 Task: Open a blank sheet, save the file as skill.odt Insert a table '2 by 3' In first column, add headers, 'City, Population'. Under first header add  London, Tokyo. Under second header add  9 Million, 37 Million. Change table style to  Red
Action: Mouse moved to (295, 253)
Screenshot: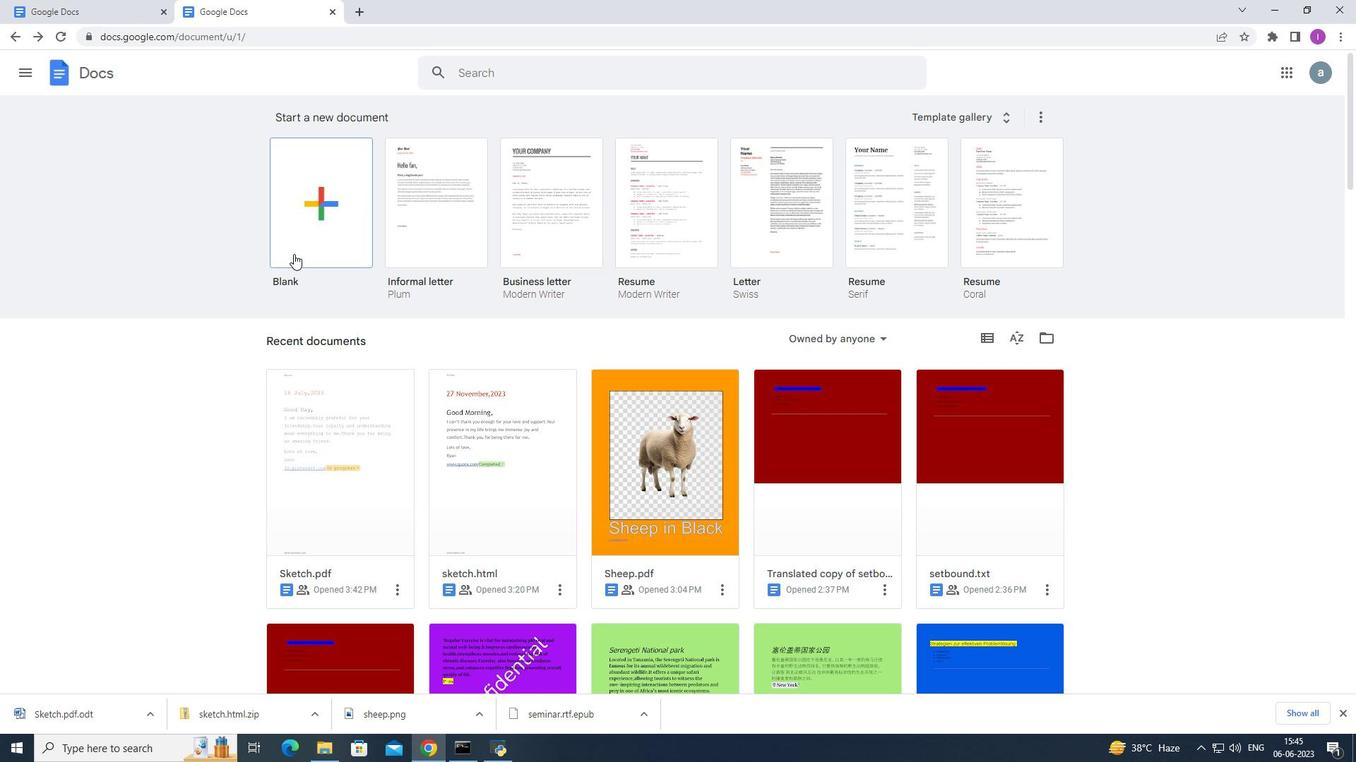 
Action: Mouse pressed left at (295, 253)
Screenshot: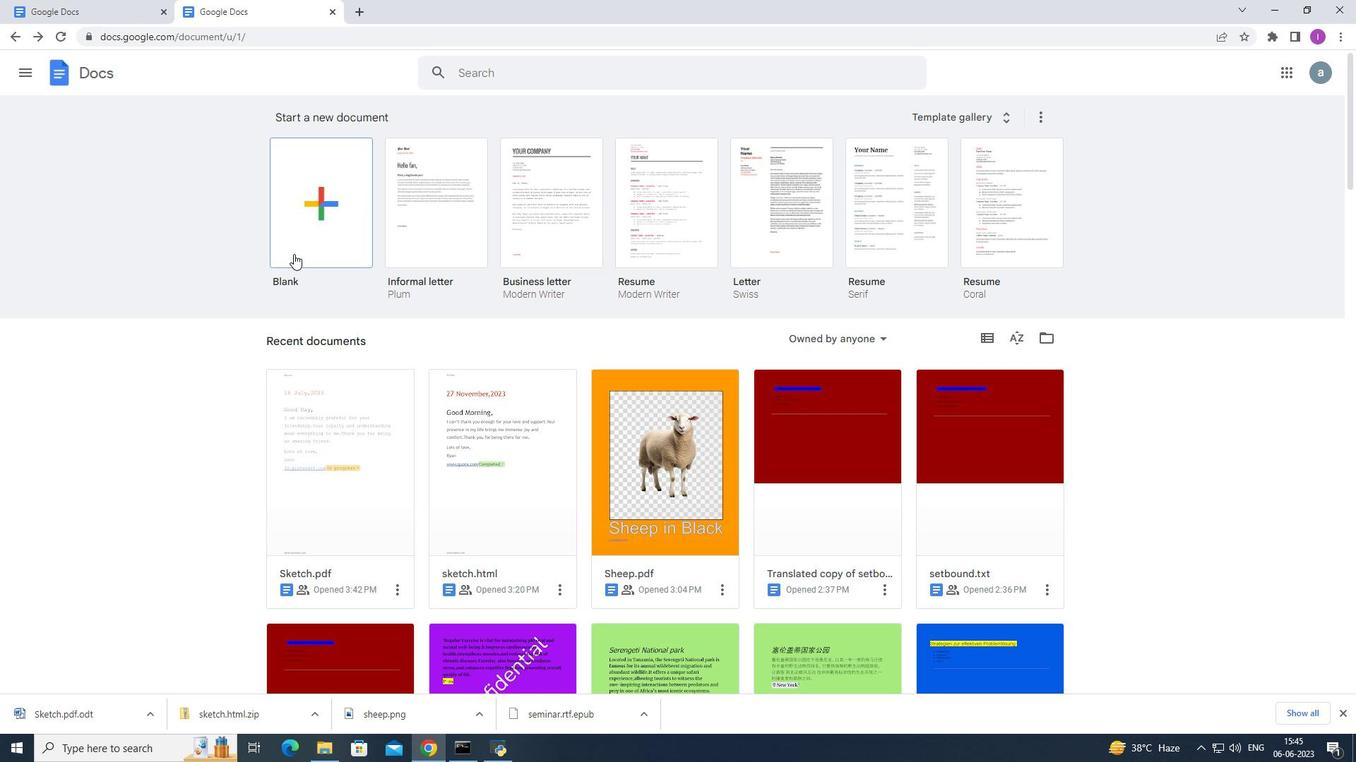 
Action: Mouse moved to (152, 63)
Screenshot: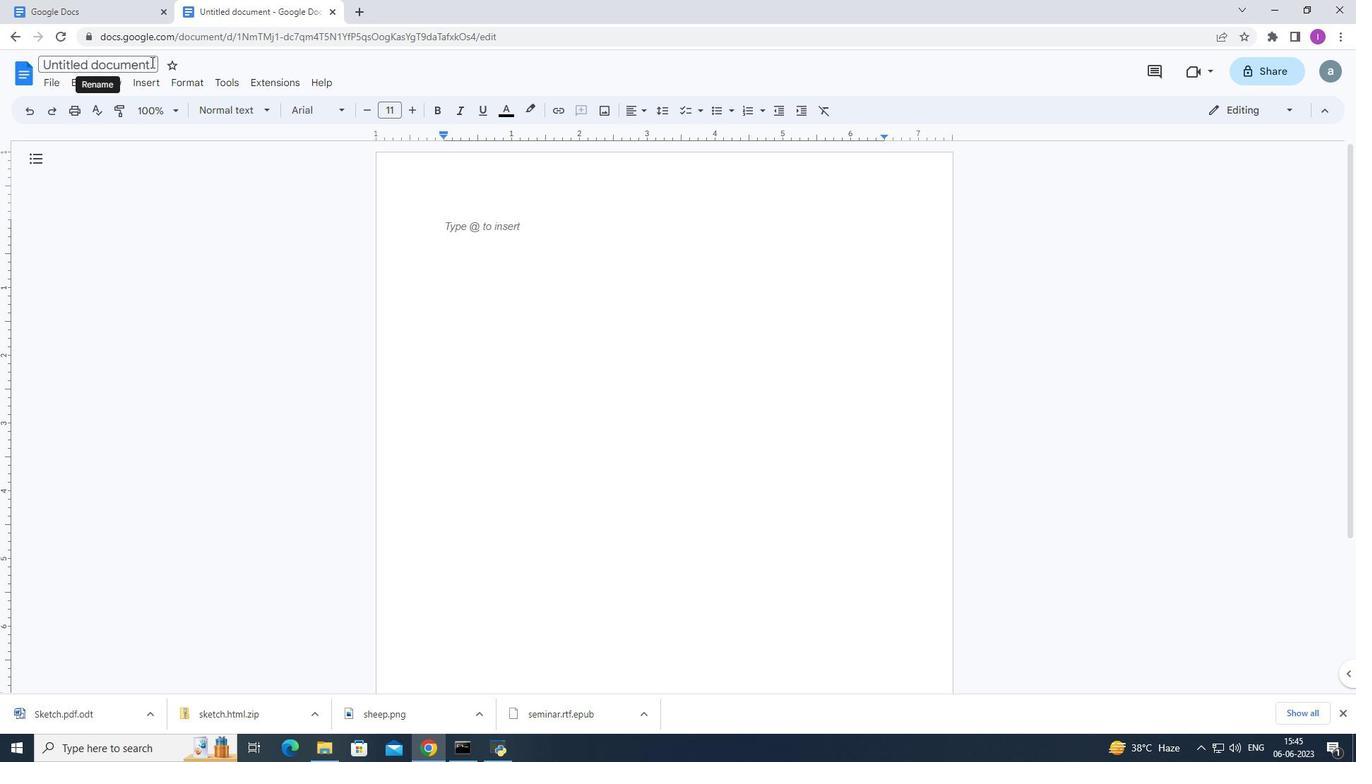 
Action: Mouse pressed left at (152, 63)
Screenshot: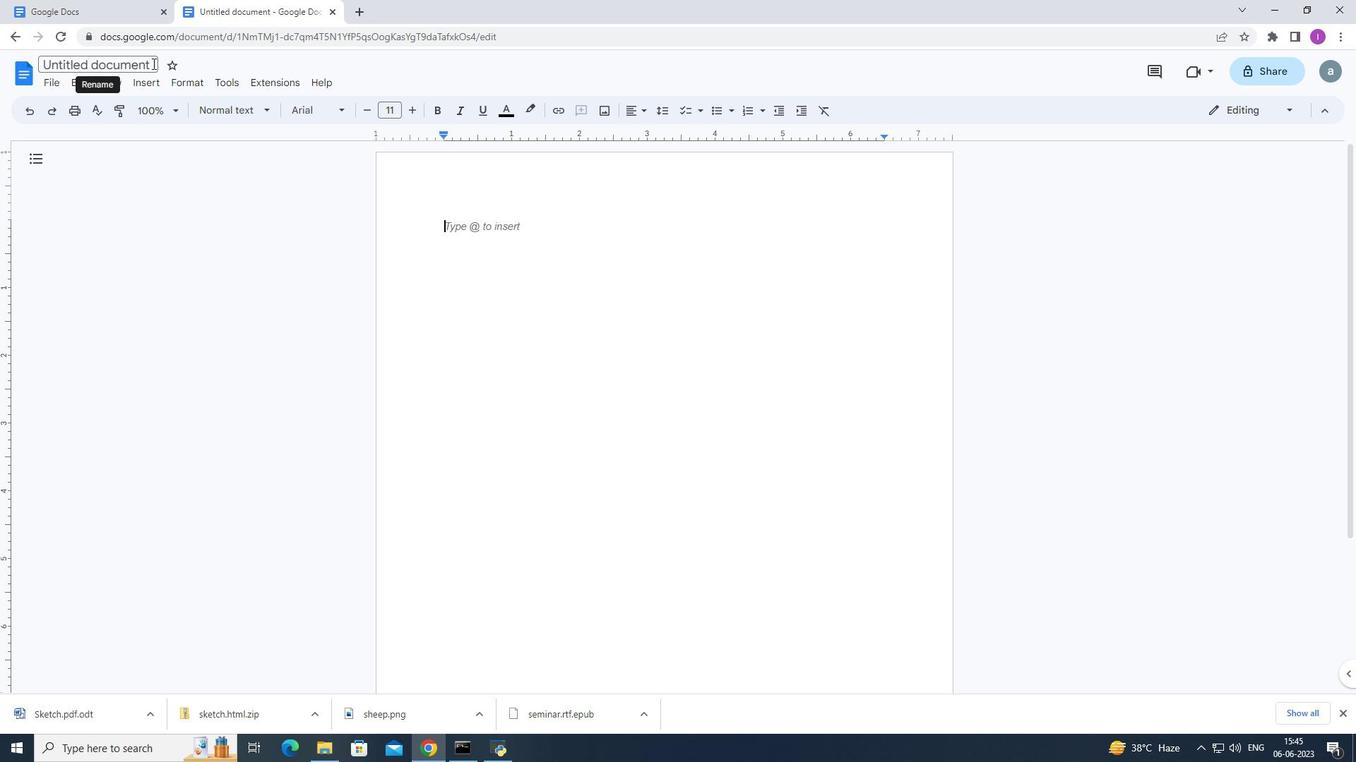 
Action: Mouse moved to (113, 62)
Screenshot: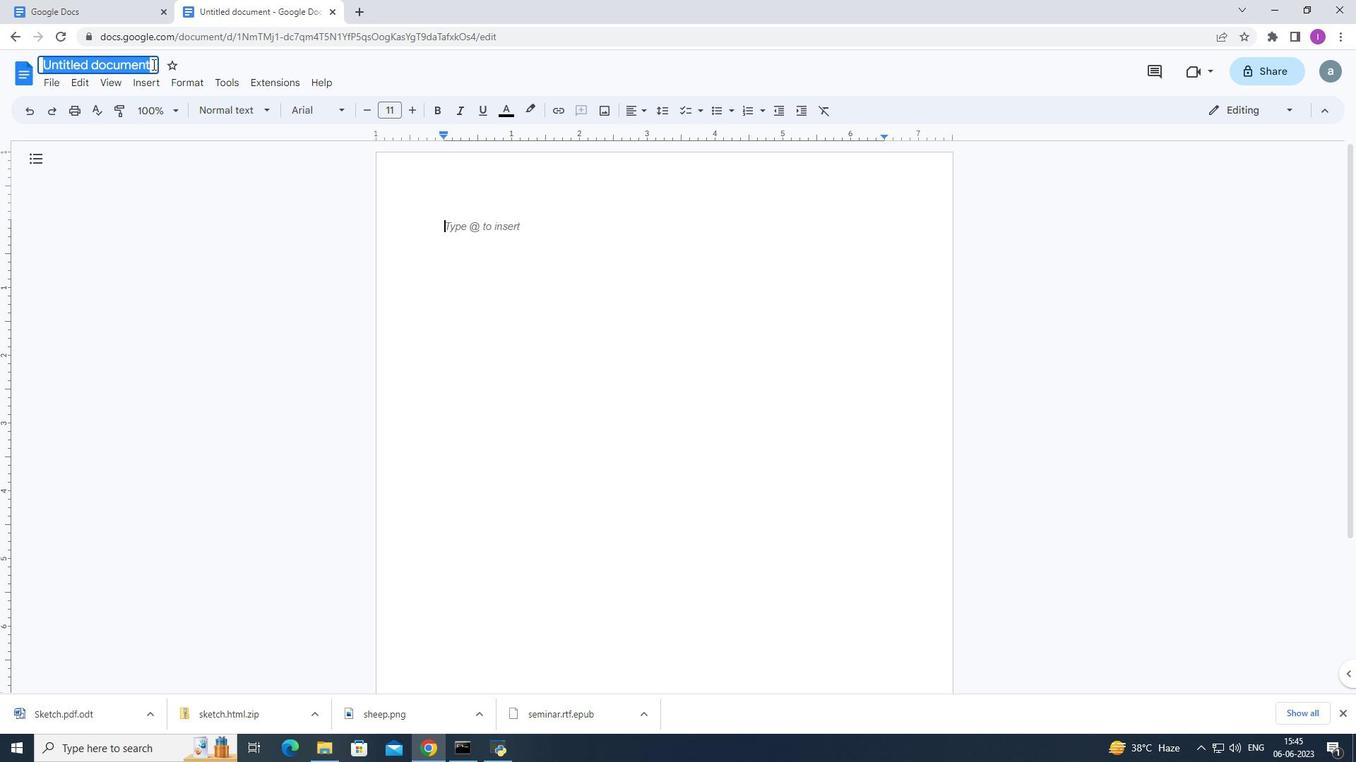 
Action: Key pressed skill.odt
Screenshot: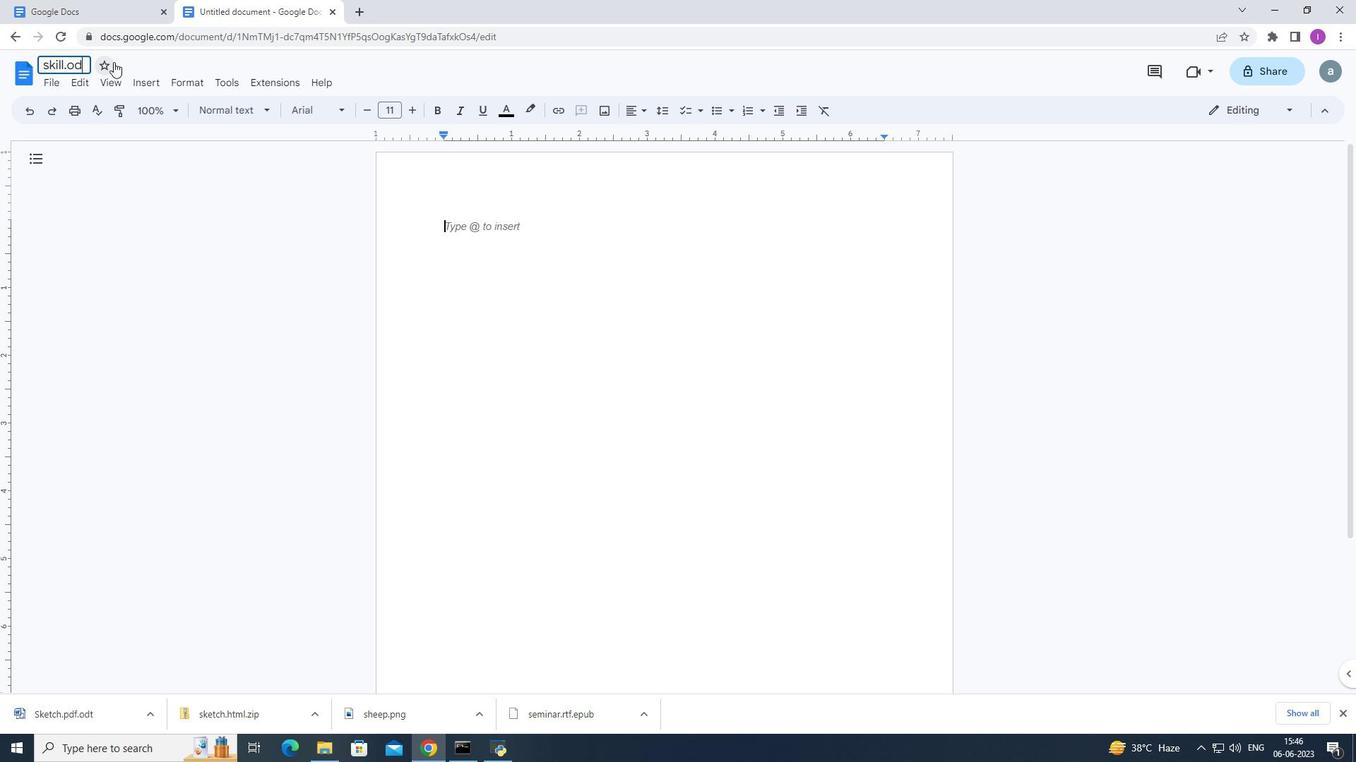 
Action: Mouse moved to (421, 217)
Screenshot: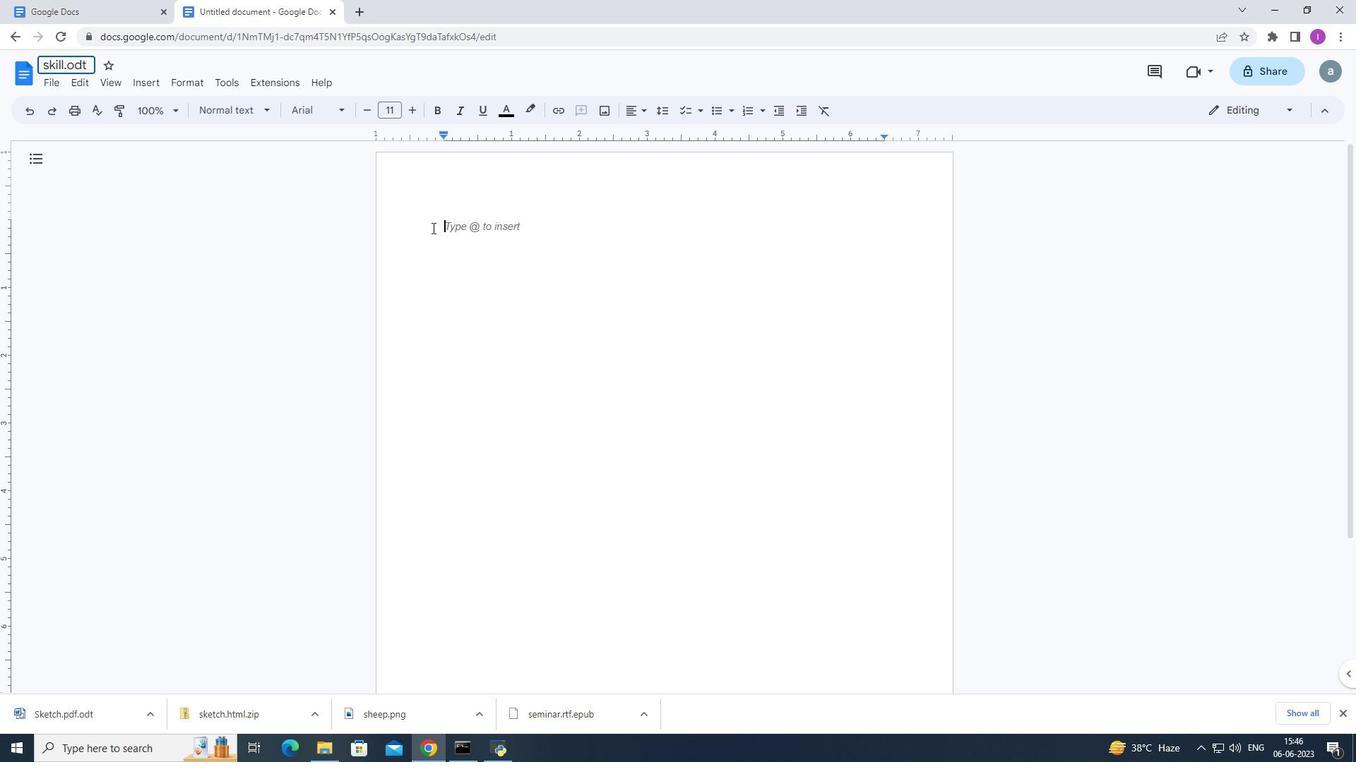 
Action: Mouse pressed left at (421, 217)
Screenshot: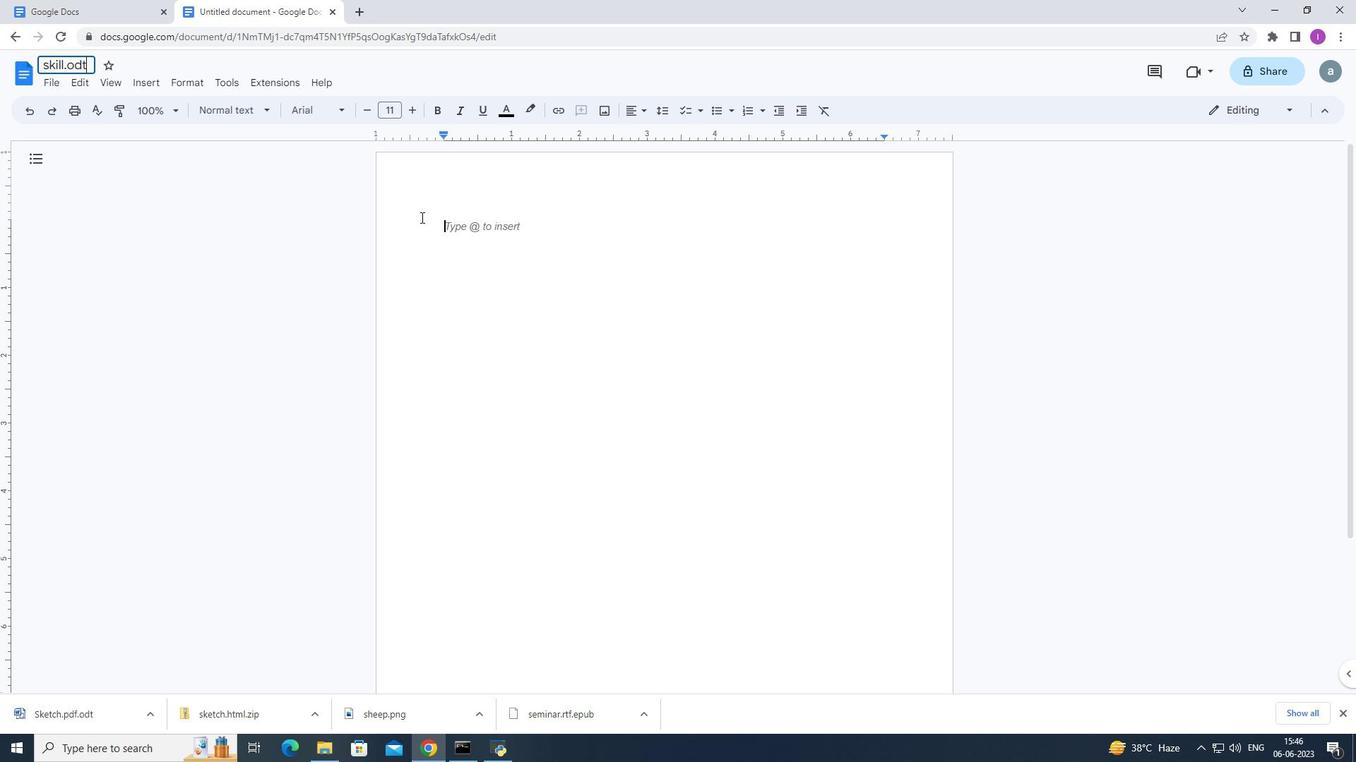 
Action: Mouse moved to (151, 86)
Screenshot: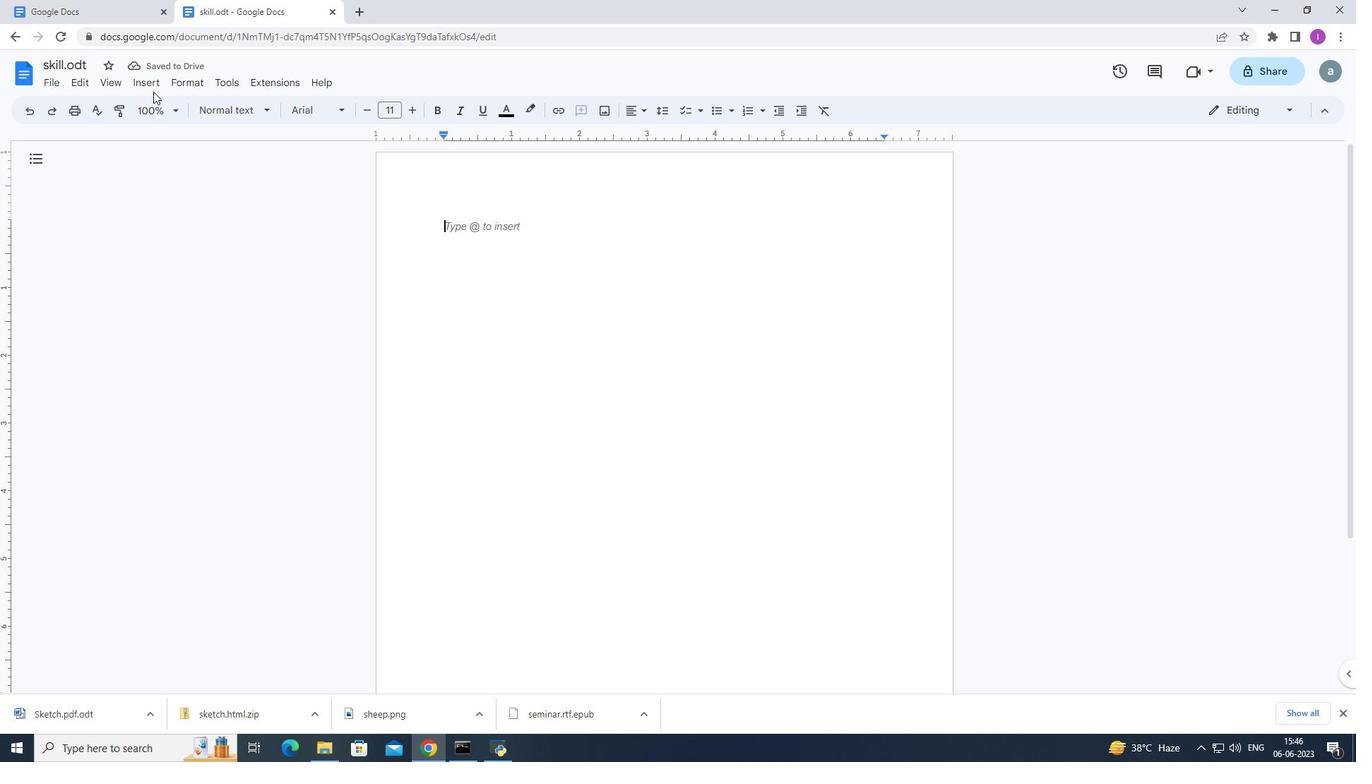 
Action: Mouse pressed left at (151, 86)
Screenshot: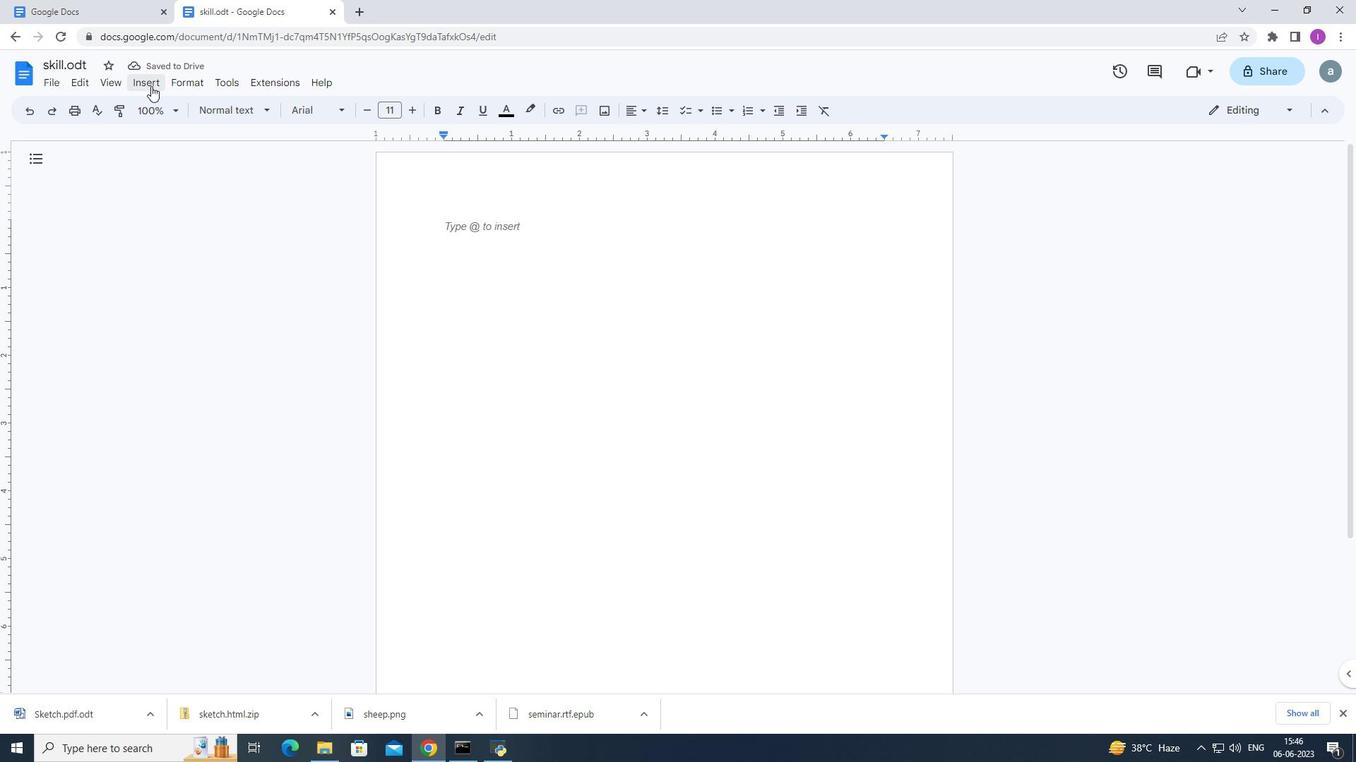 
Action: Mouse moved to (378, 189)
Screenshot: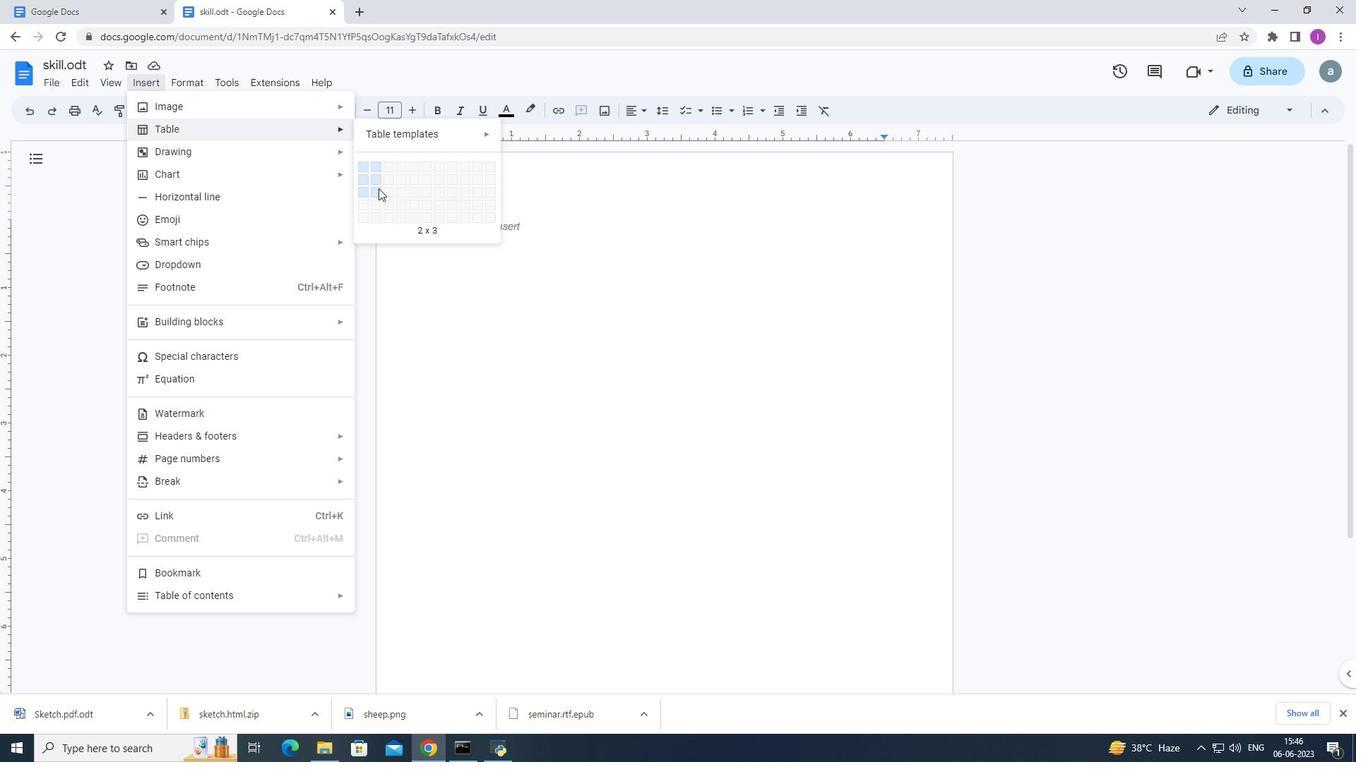 
Action: Mouse pressed left at (378, 189)
Screenshot: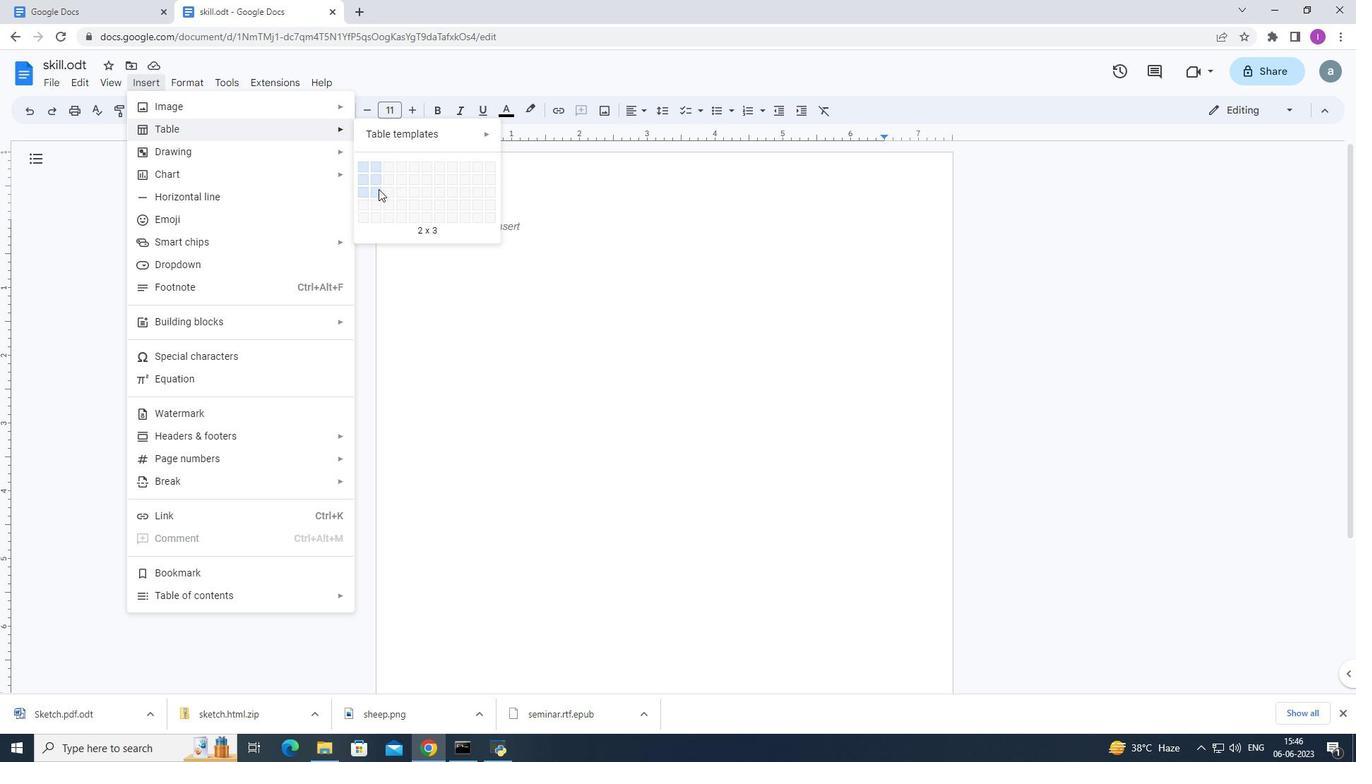 
Action: Mouse moved to (555, 248)
Screenshot: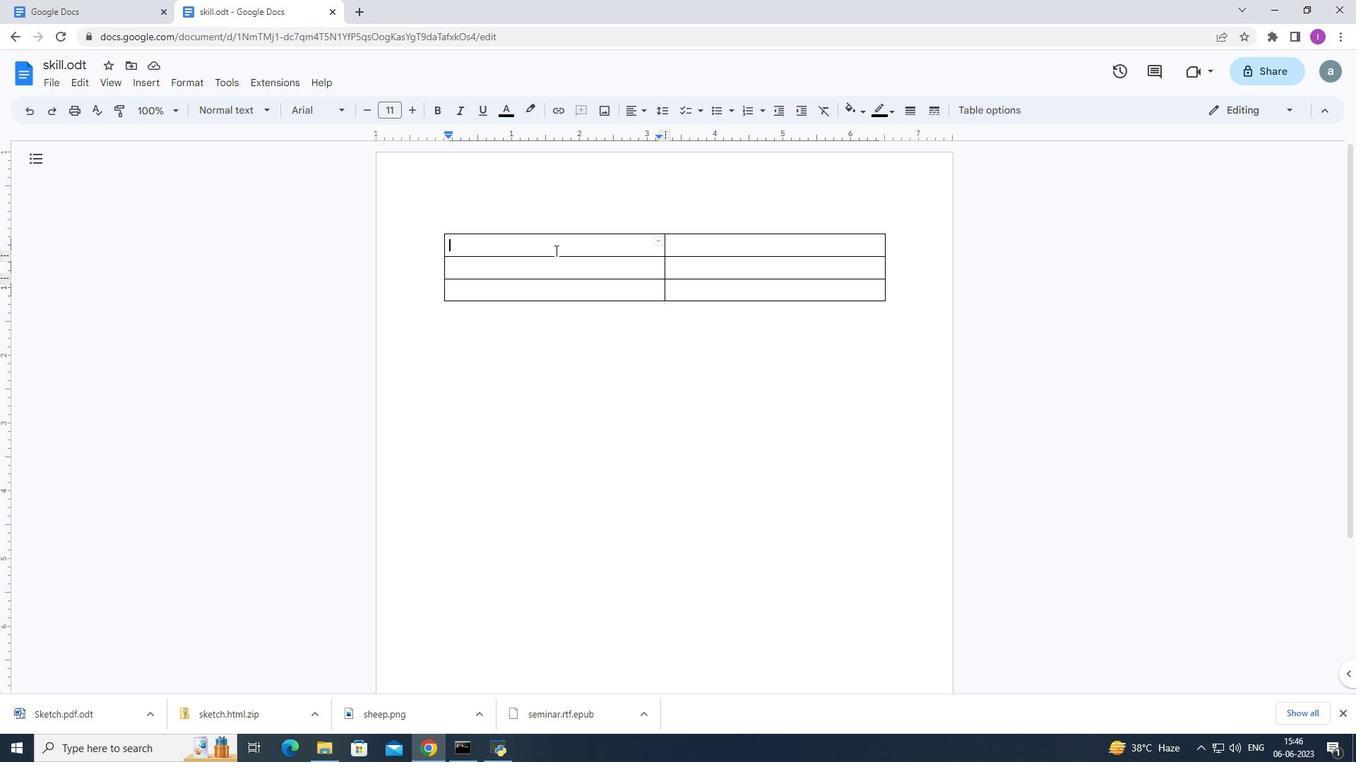 
Action: Mouse pressed left at (555, 248)
Screenshot: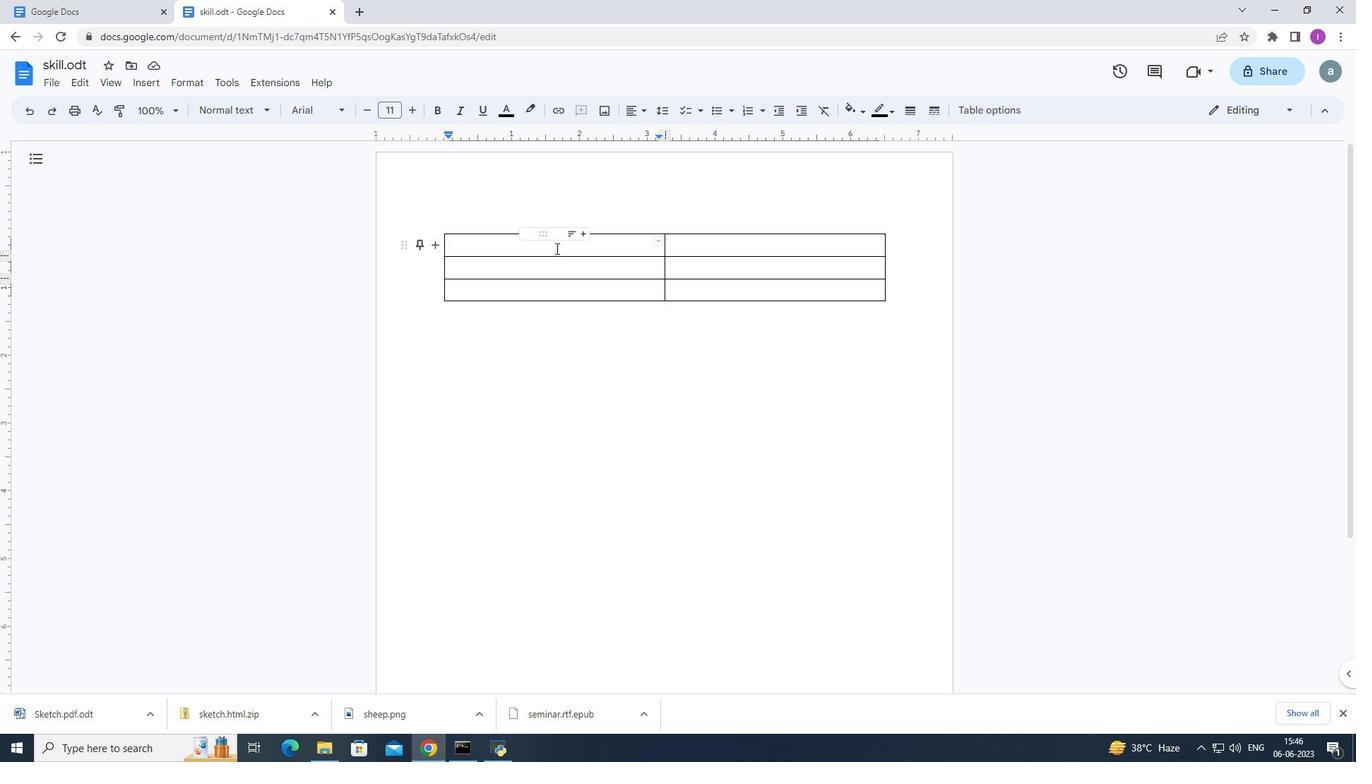
Action: Mouse moved to (551, 249)
Screenshot: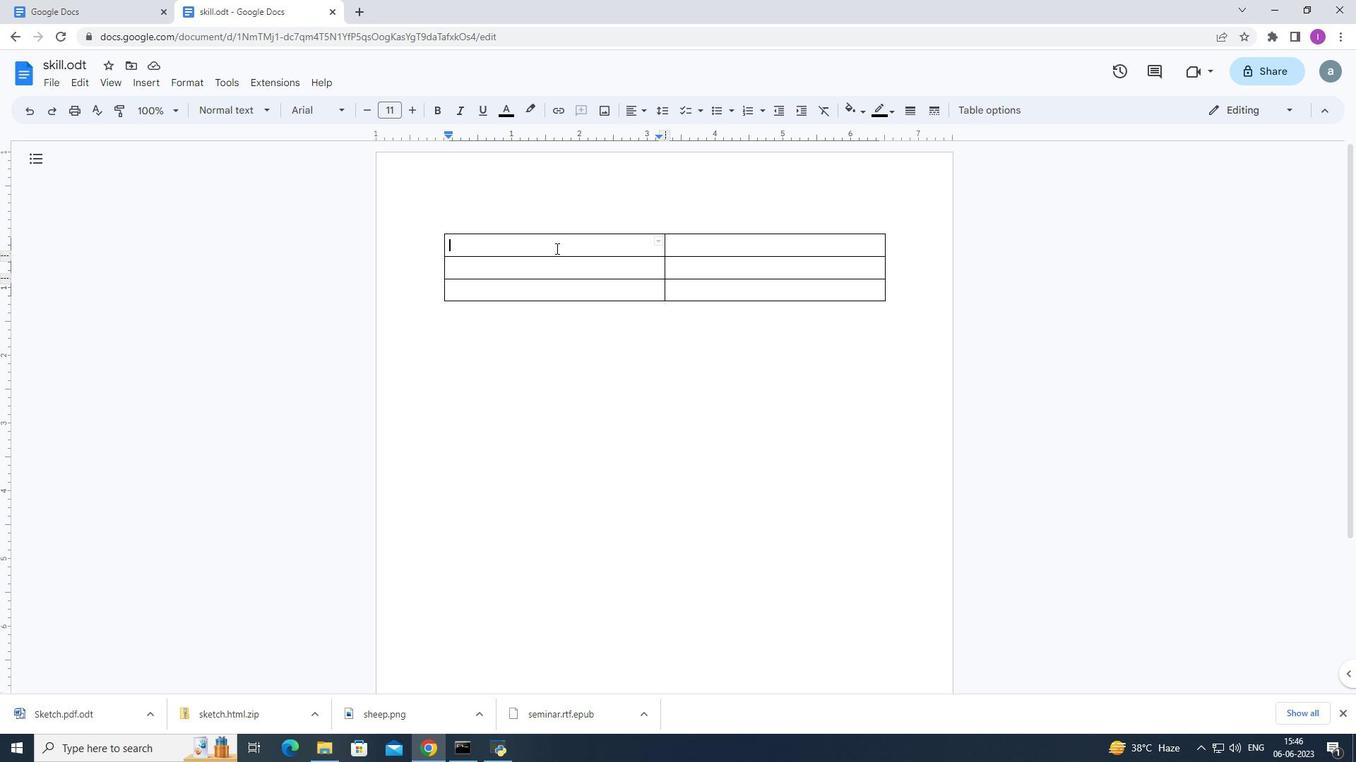
Action: Key pressed <Key.shift>City
Screenshot: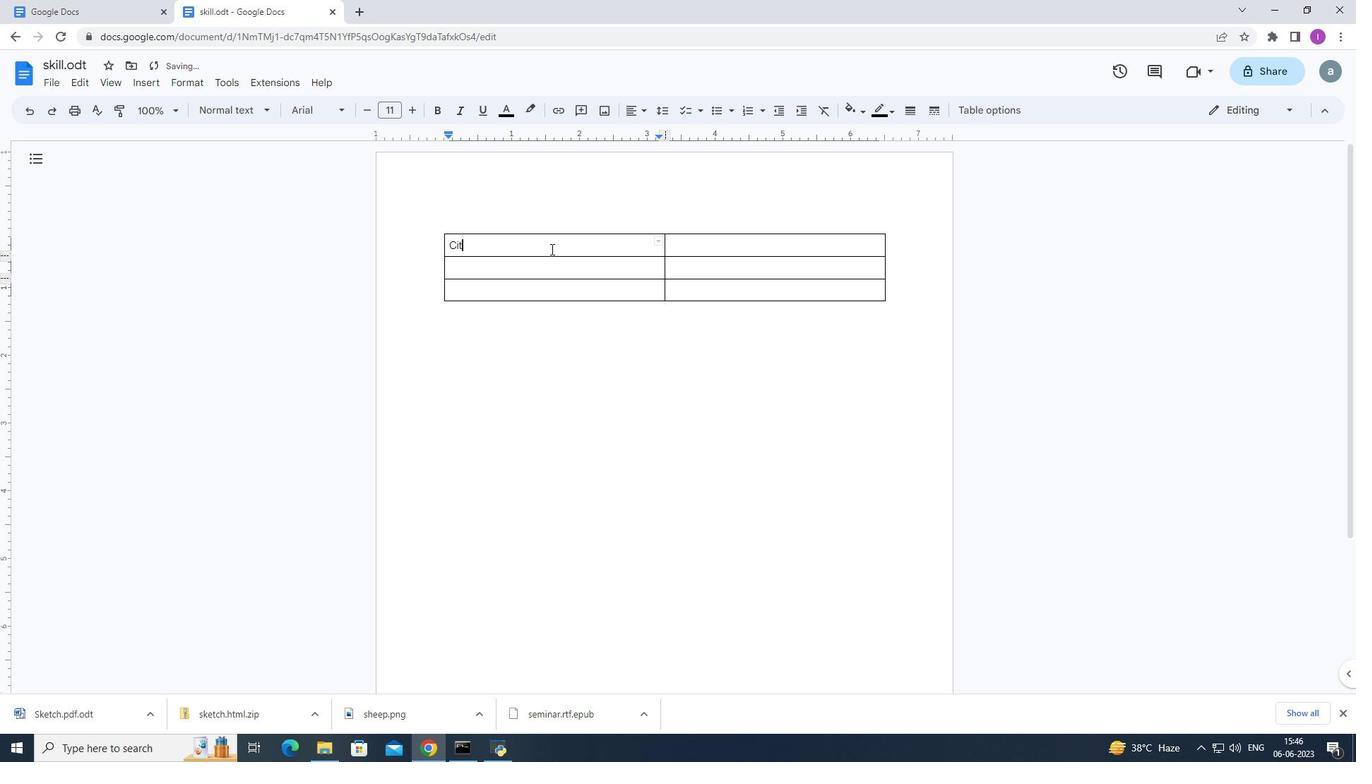 
Action: Mouse moved to (686, 245)
Screenshot: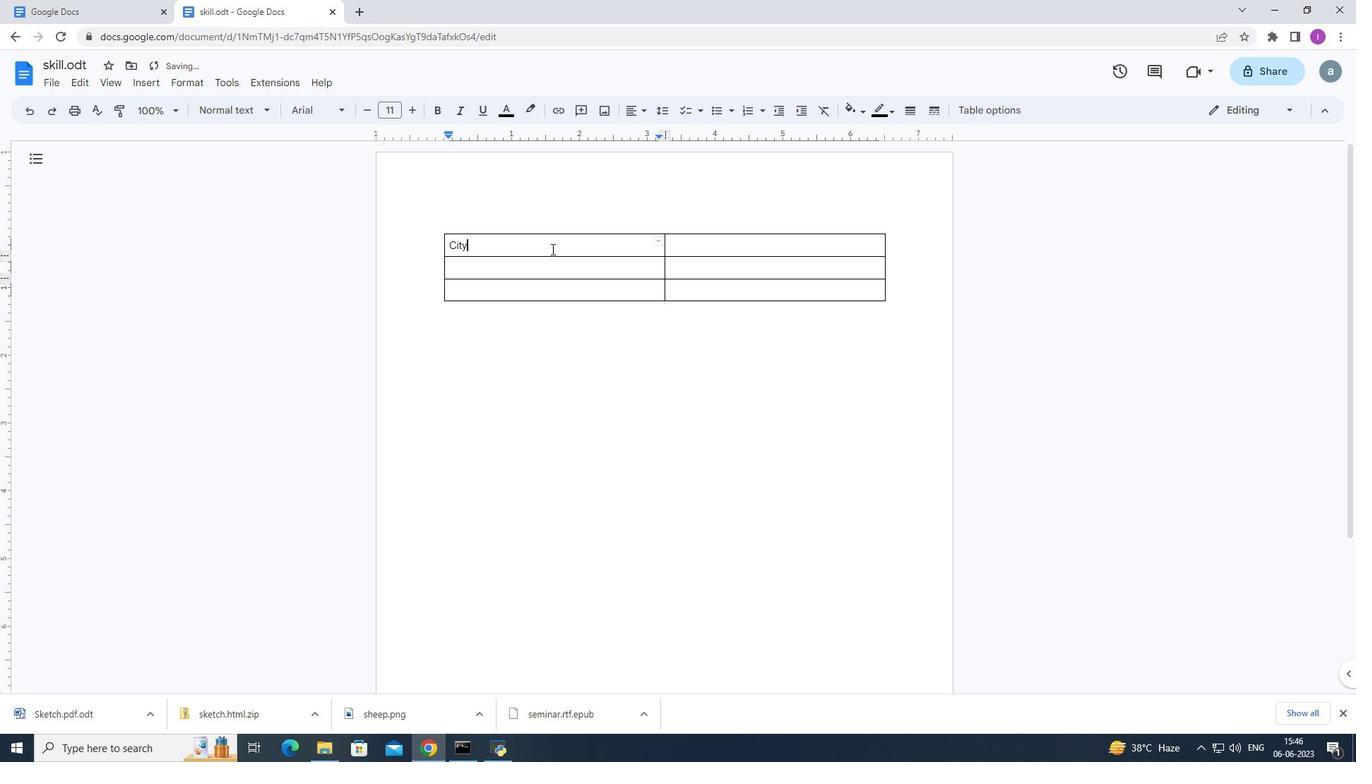 
Action: Mouse pressed left at (686, 245)
Screenshot: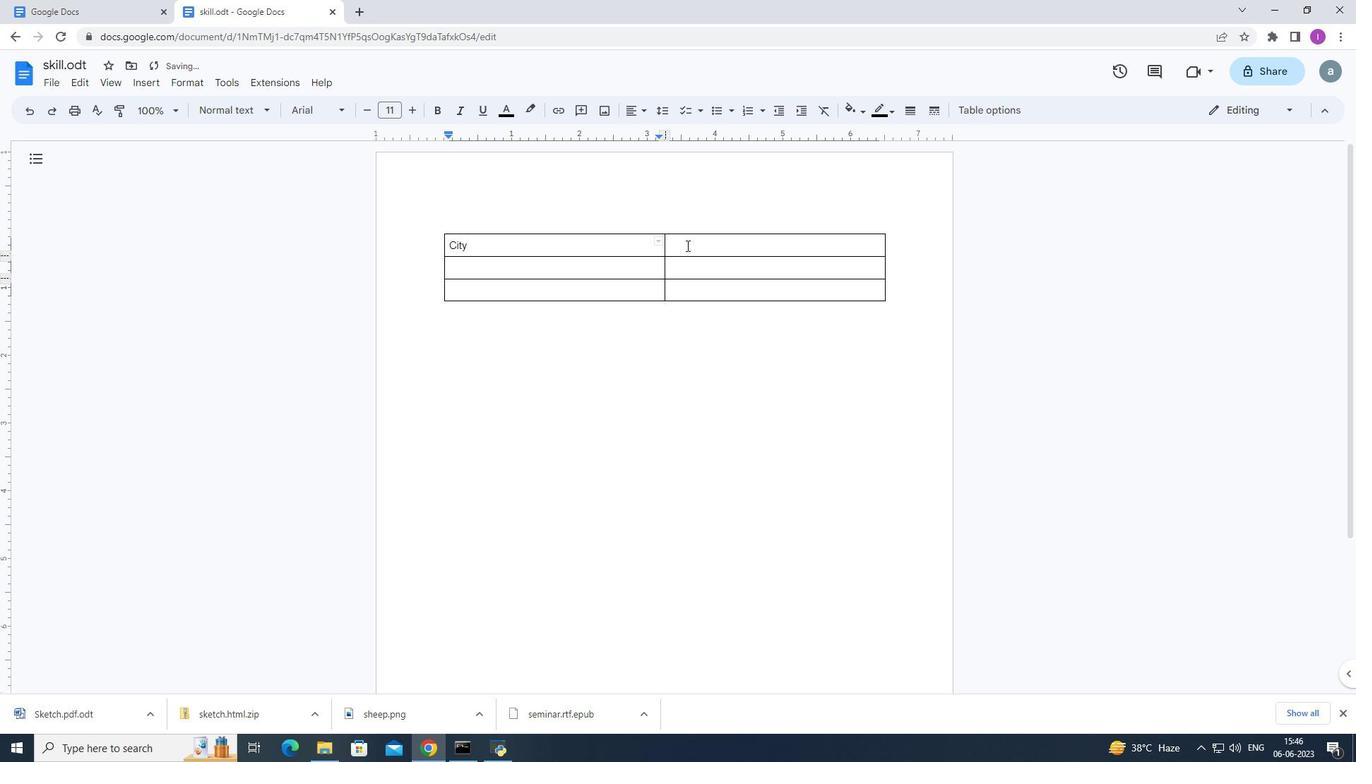 
Action: Mouse moved to (661, 254)
Screenshot: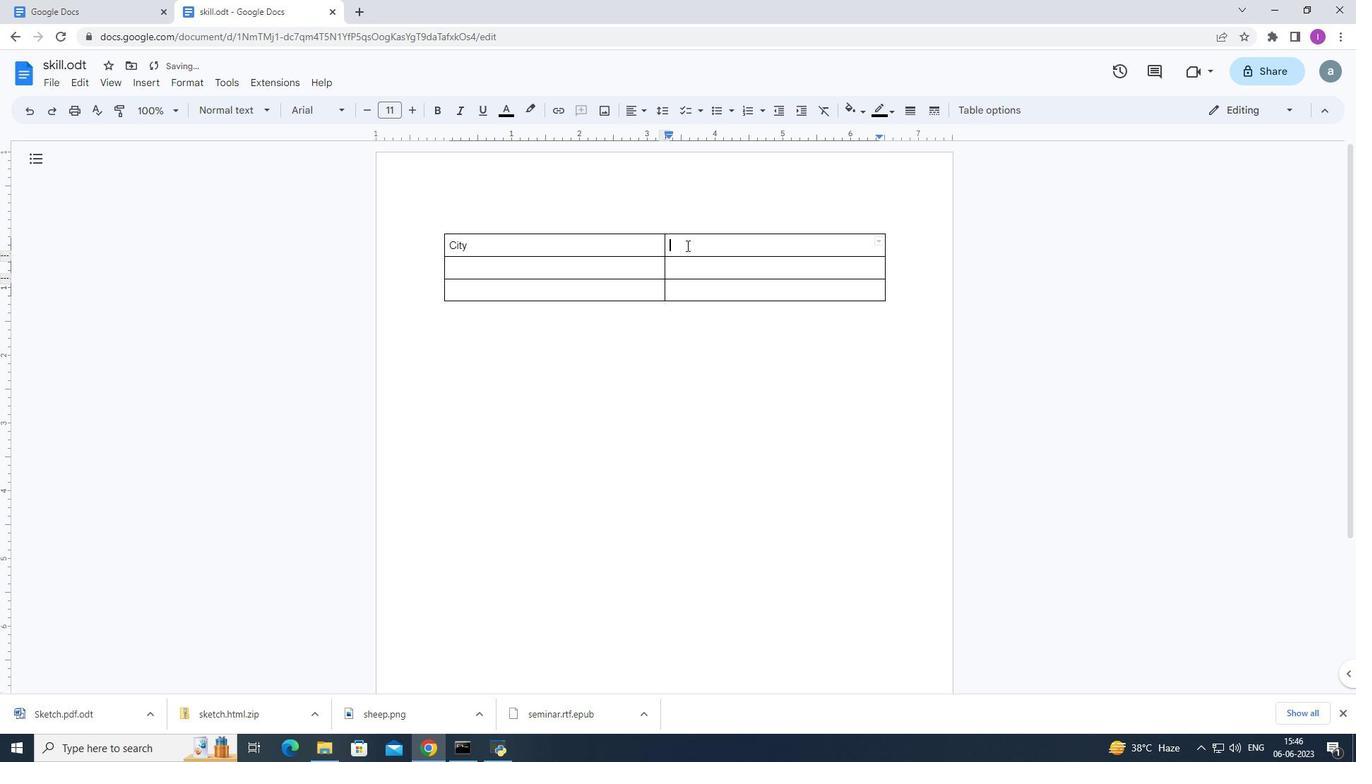
Action: Key pressed <Key.shift>population
Screenshot: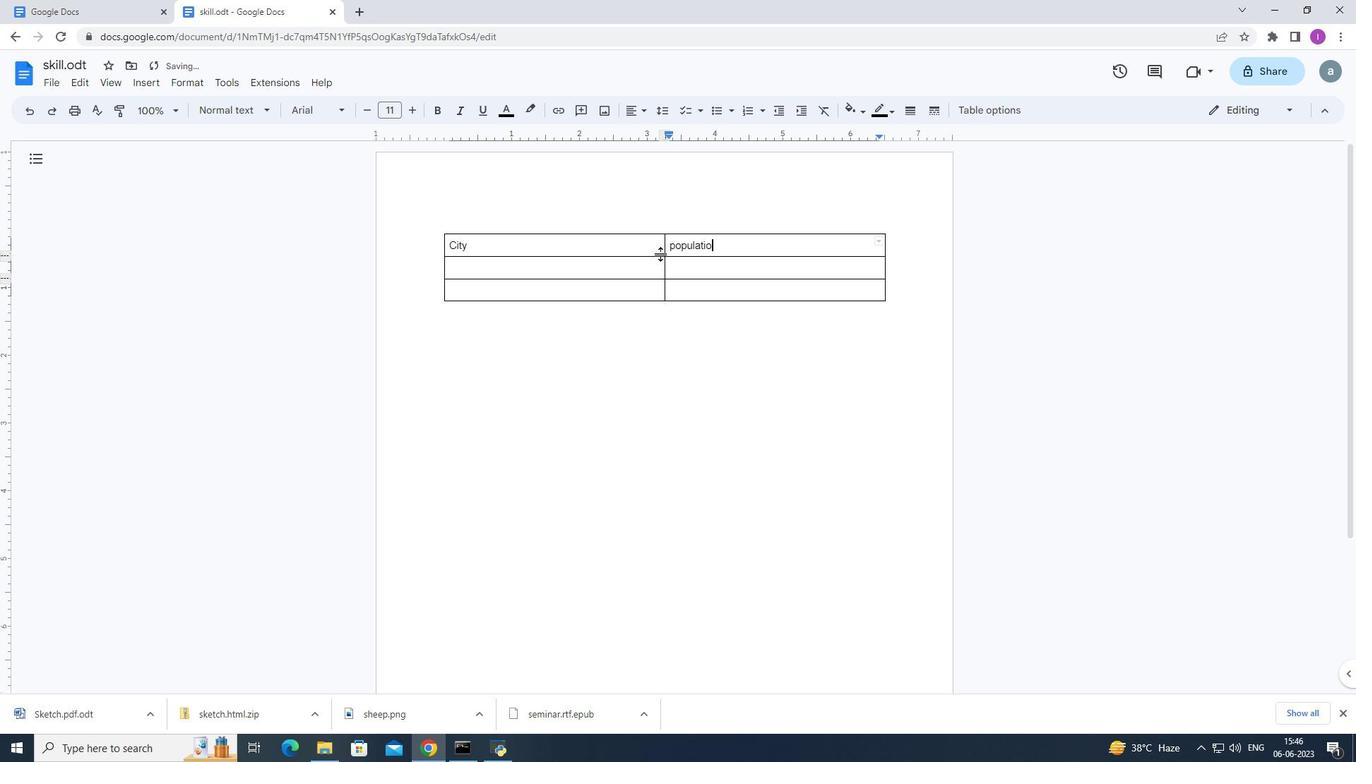 
Action: Mouse moved to (494, 269)
Screenshot: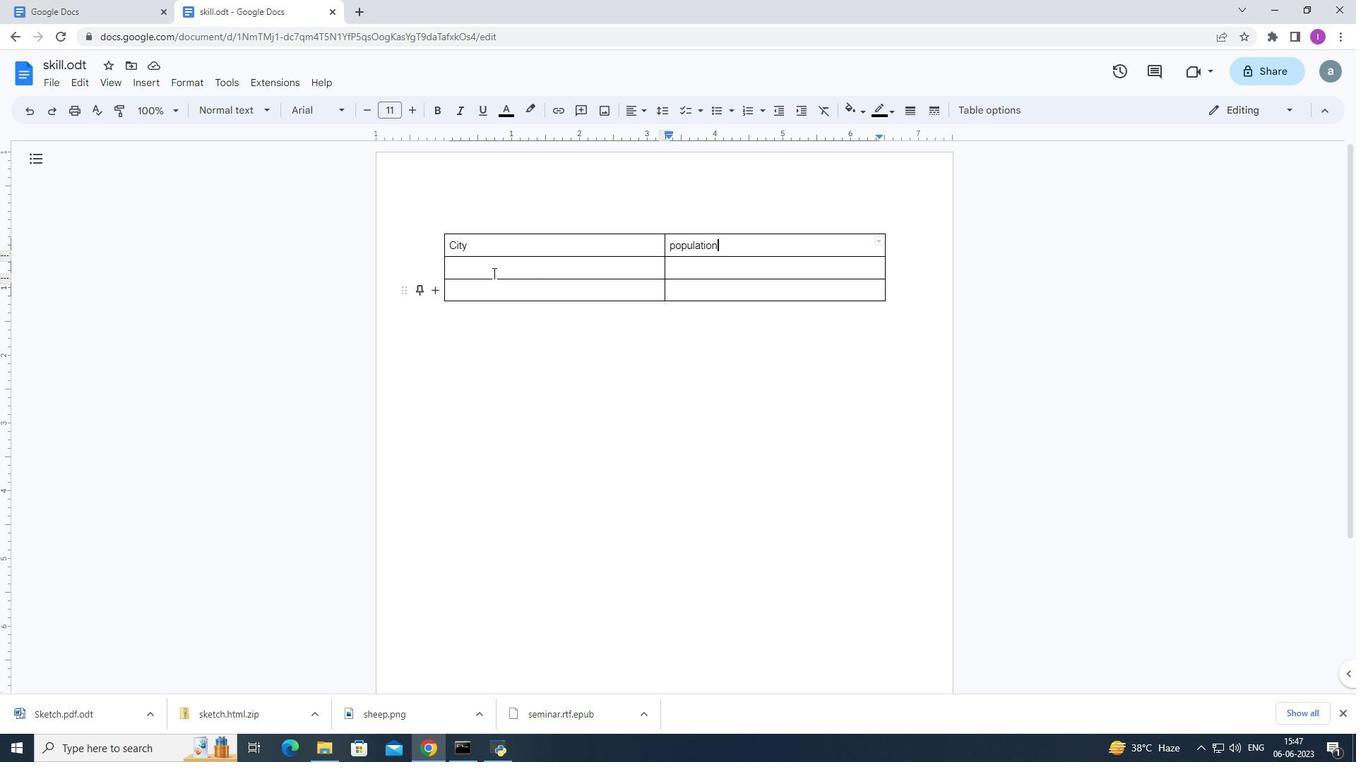 
Action: Mouse pressed left at (494, 269)
Screenshot: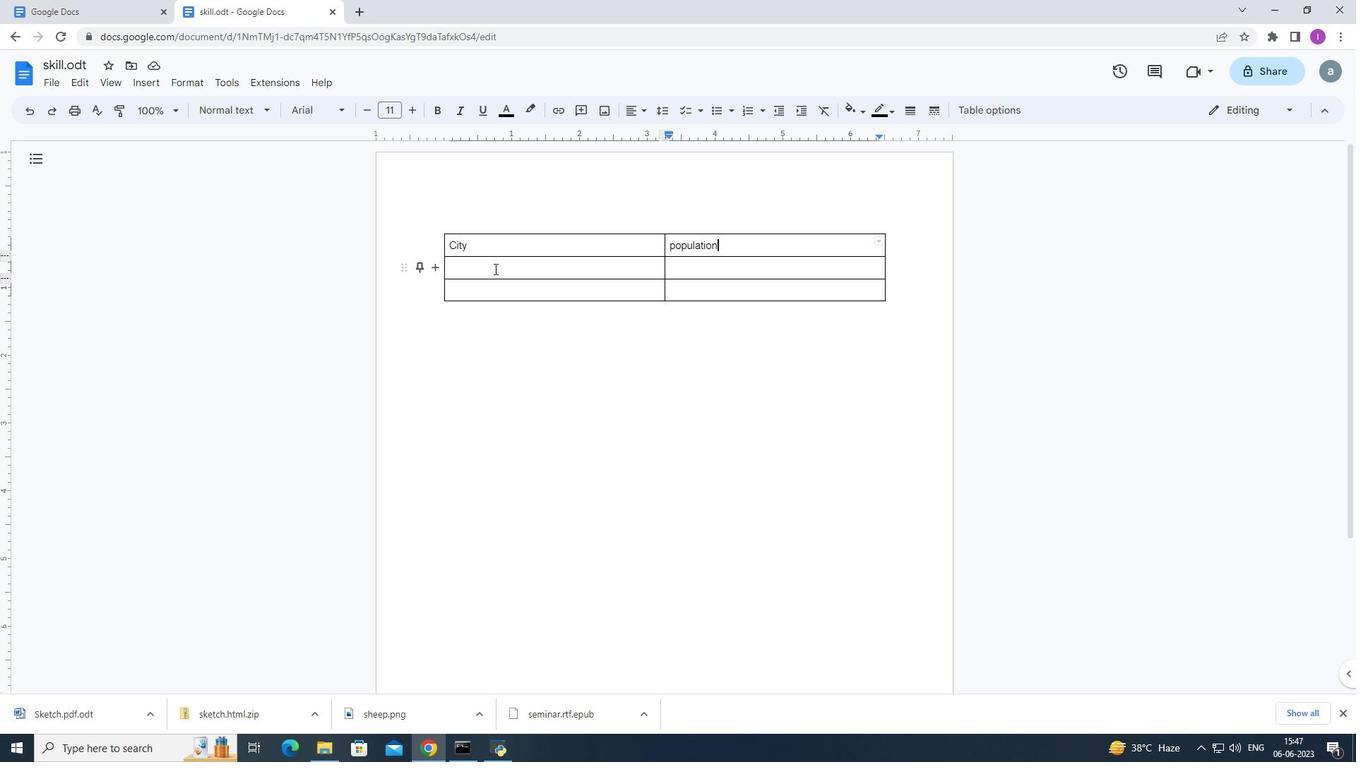 
Action: Mouse moved to (637, 282)
Screenshot: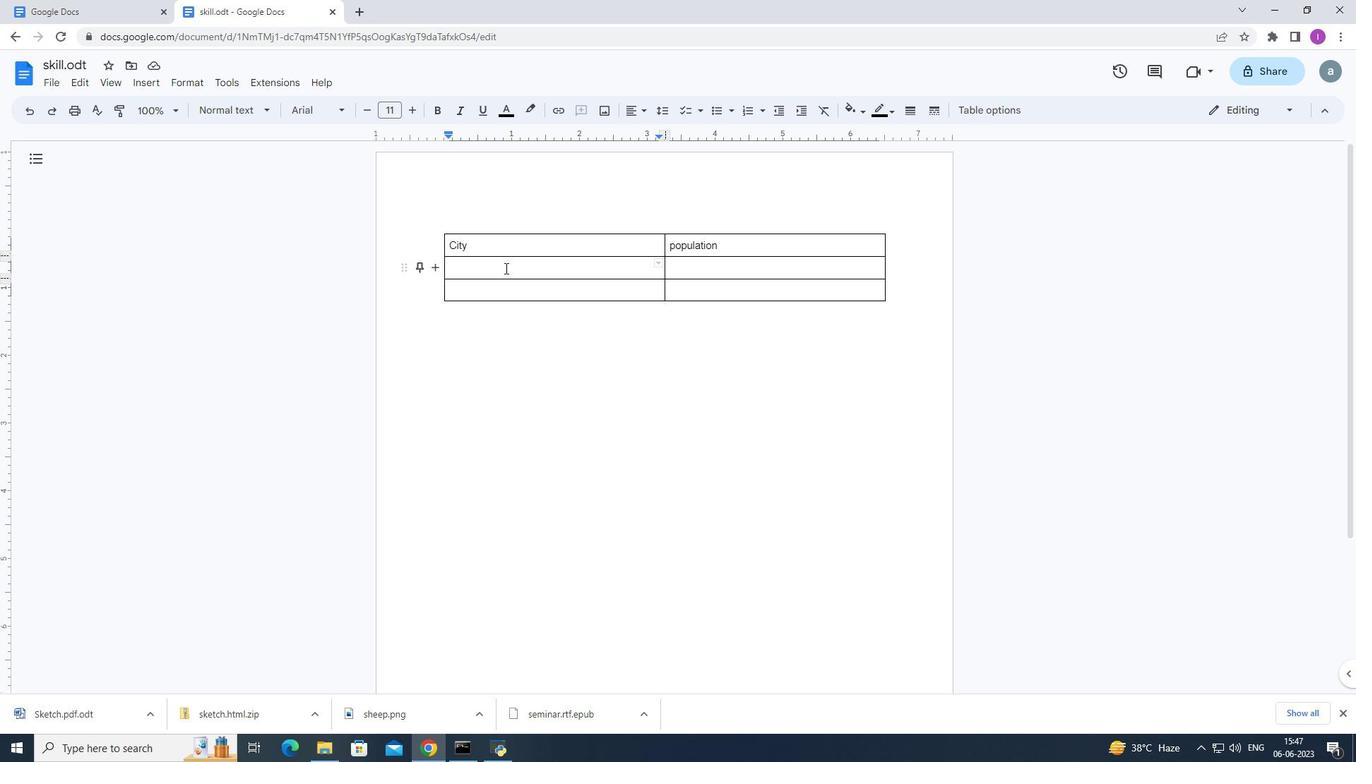 
Action: Key pressed <Key.shift>London
Screenshot: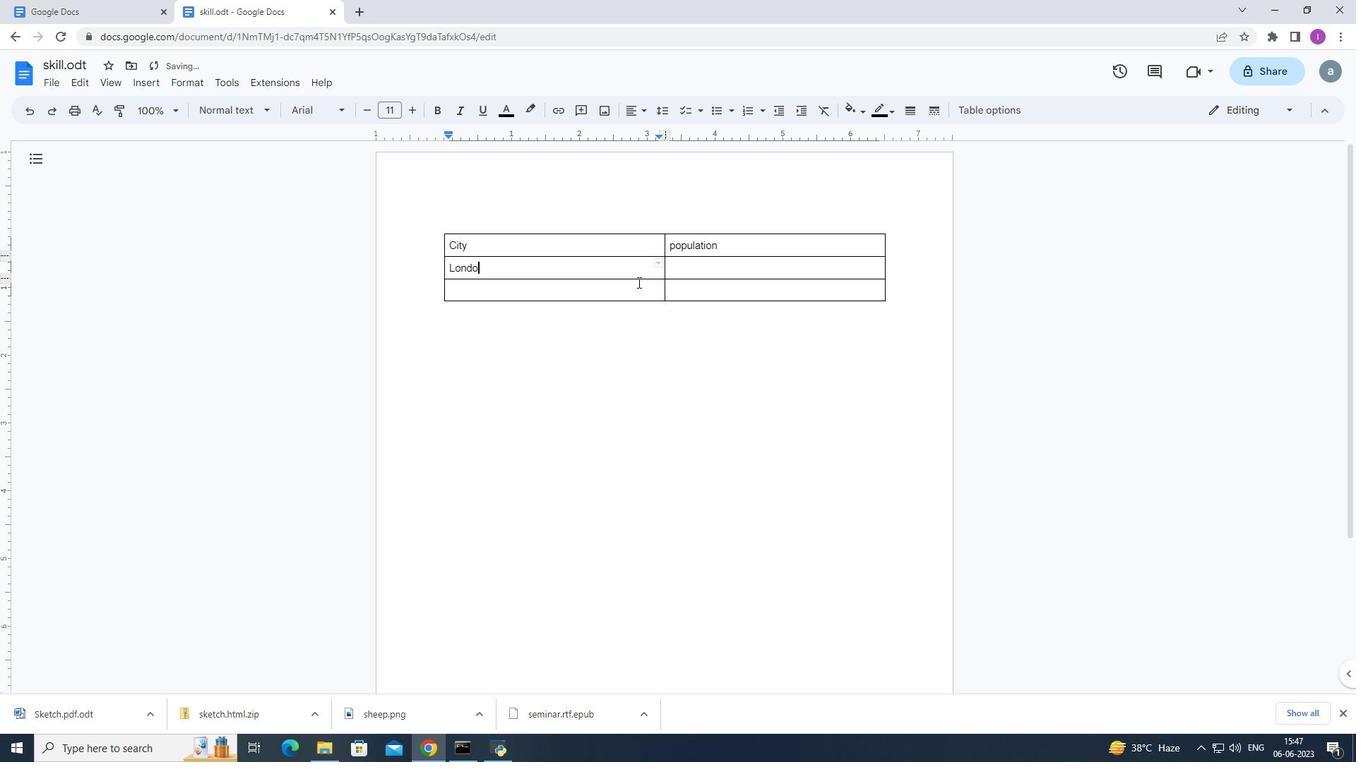 
Action: Mouse moved to (495, 288)
Screenshot: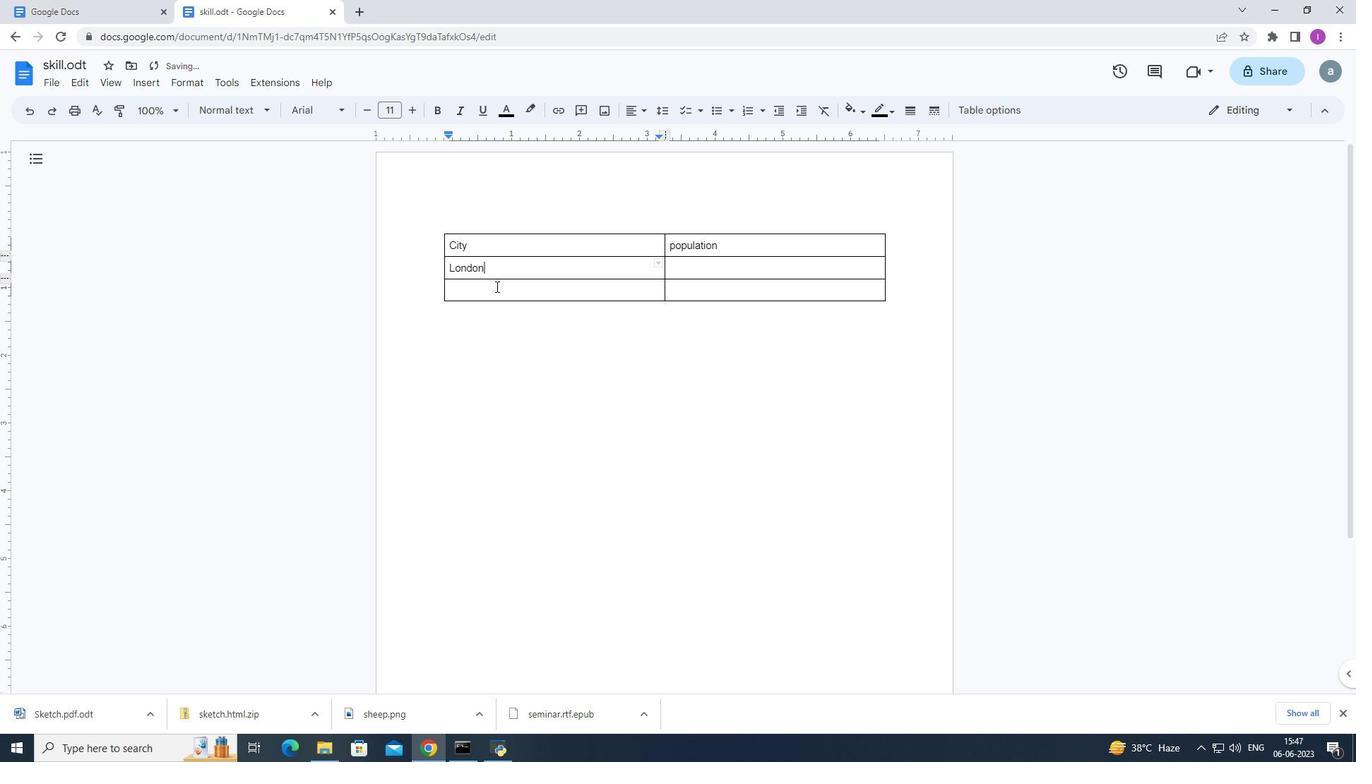 
Action: Mouse pressed left at (495, 288)
Screenshot: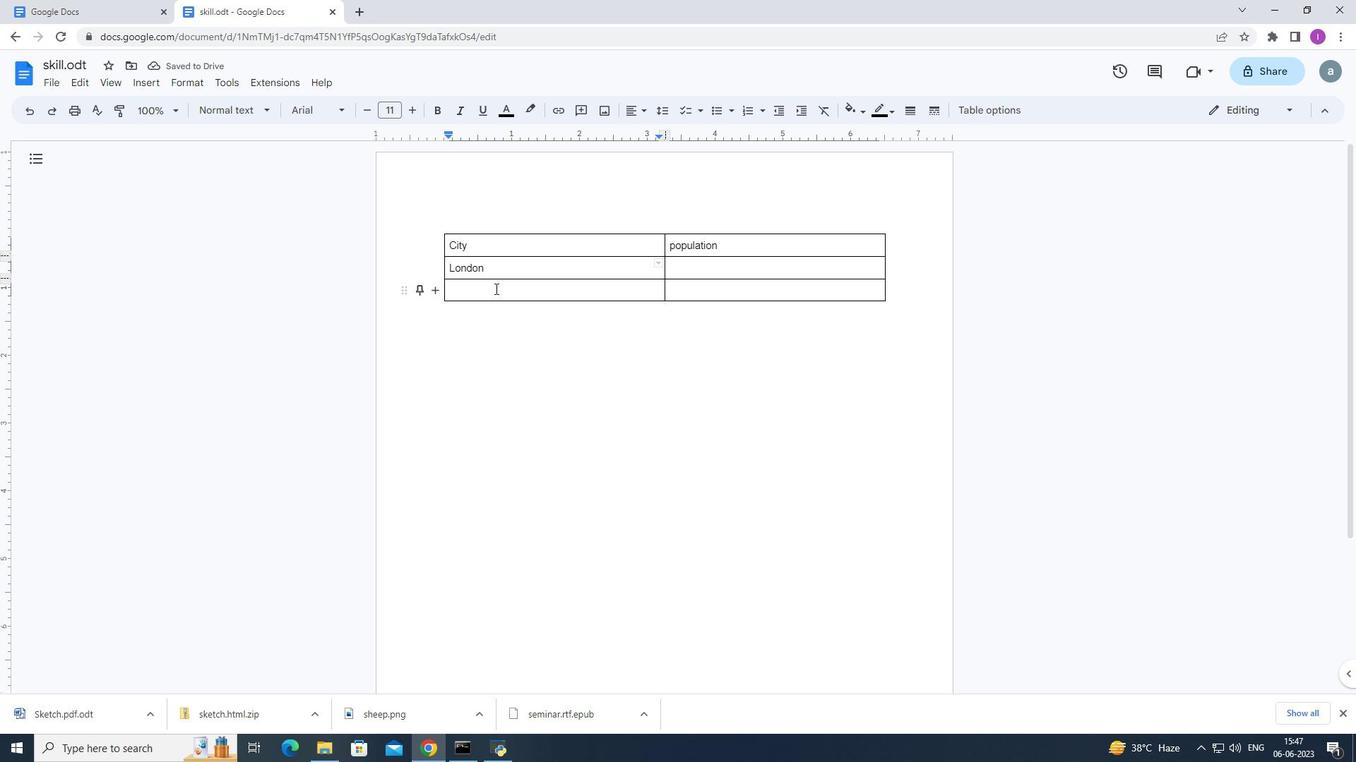 
Action: Mouse moved to (658, 309)
Screenshot: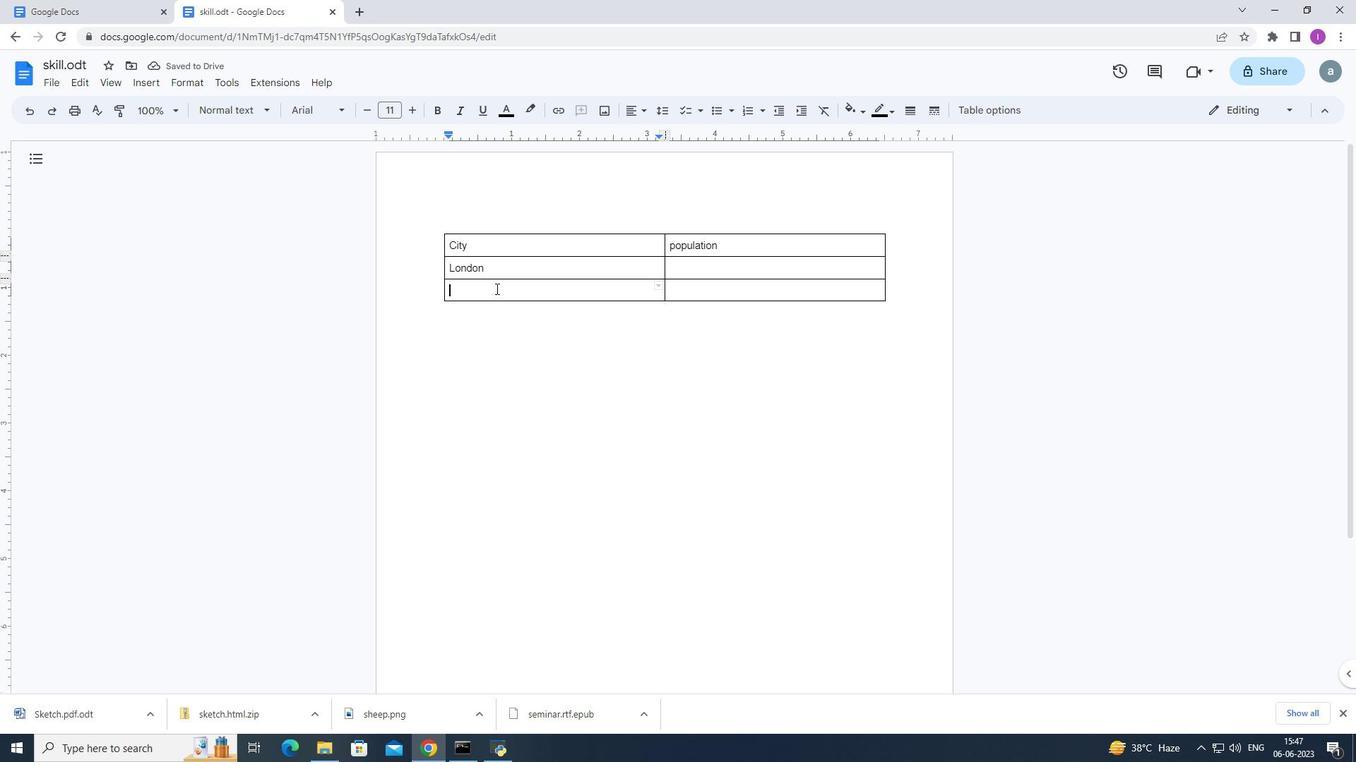 
Action: Key pressed <Key.shift><Key.shift><Key.shift><Key.shift><Key.shift>Tokyo
Screenshot: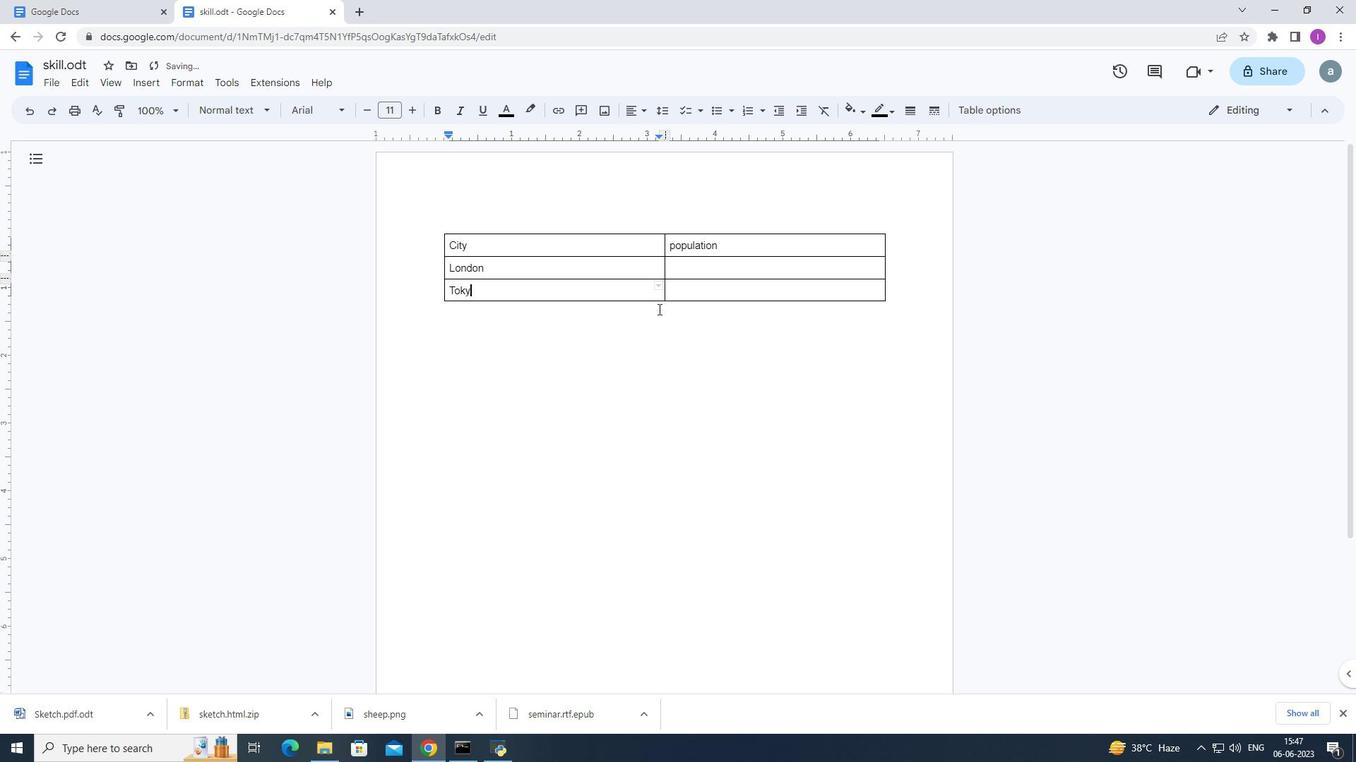
Action: Mouse moved to (717, 264)
Screenshot: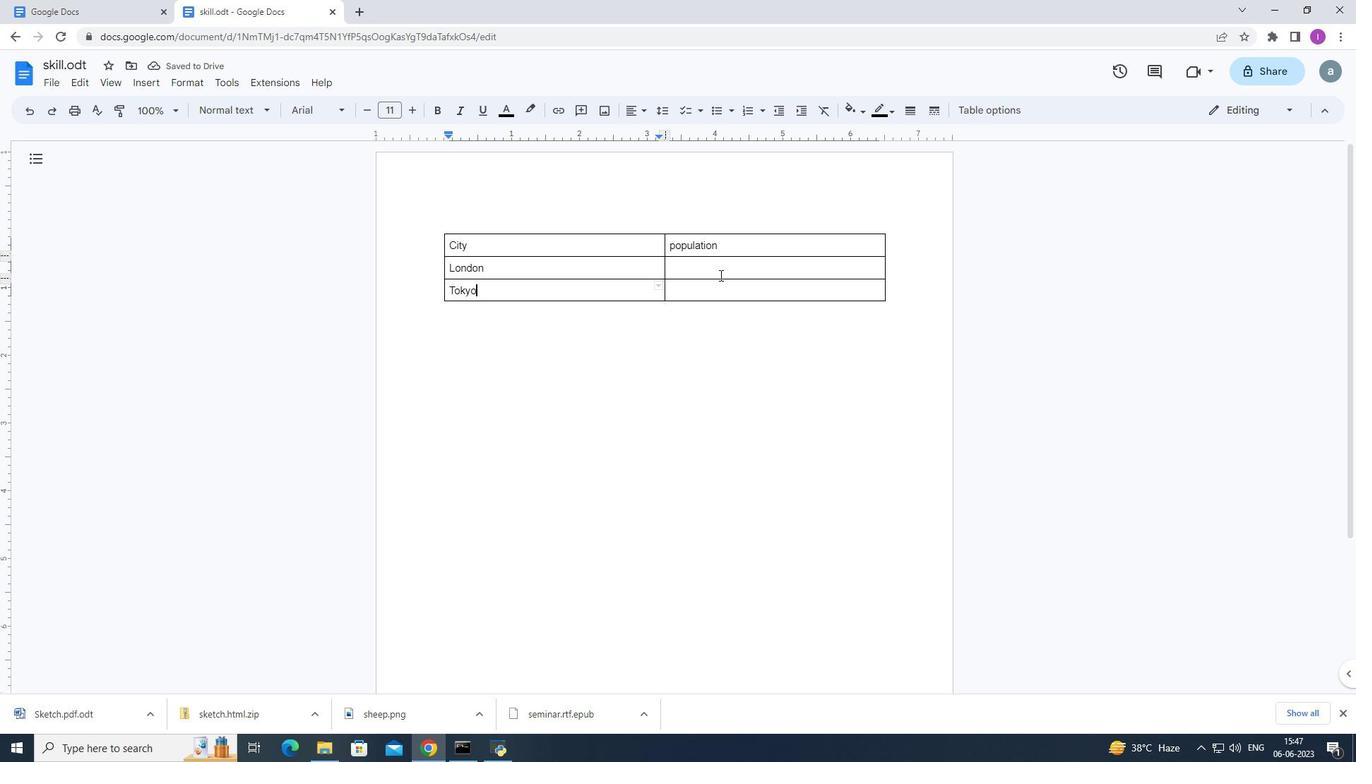 
Action: Mouse pressed left at (717, 264)
Screenshot: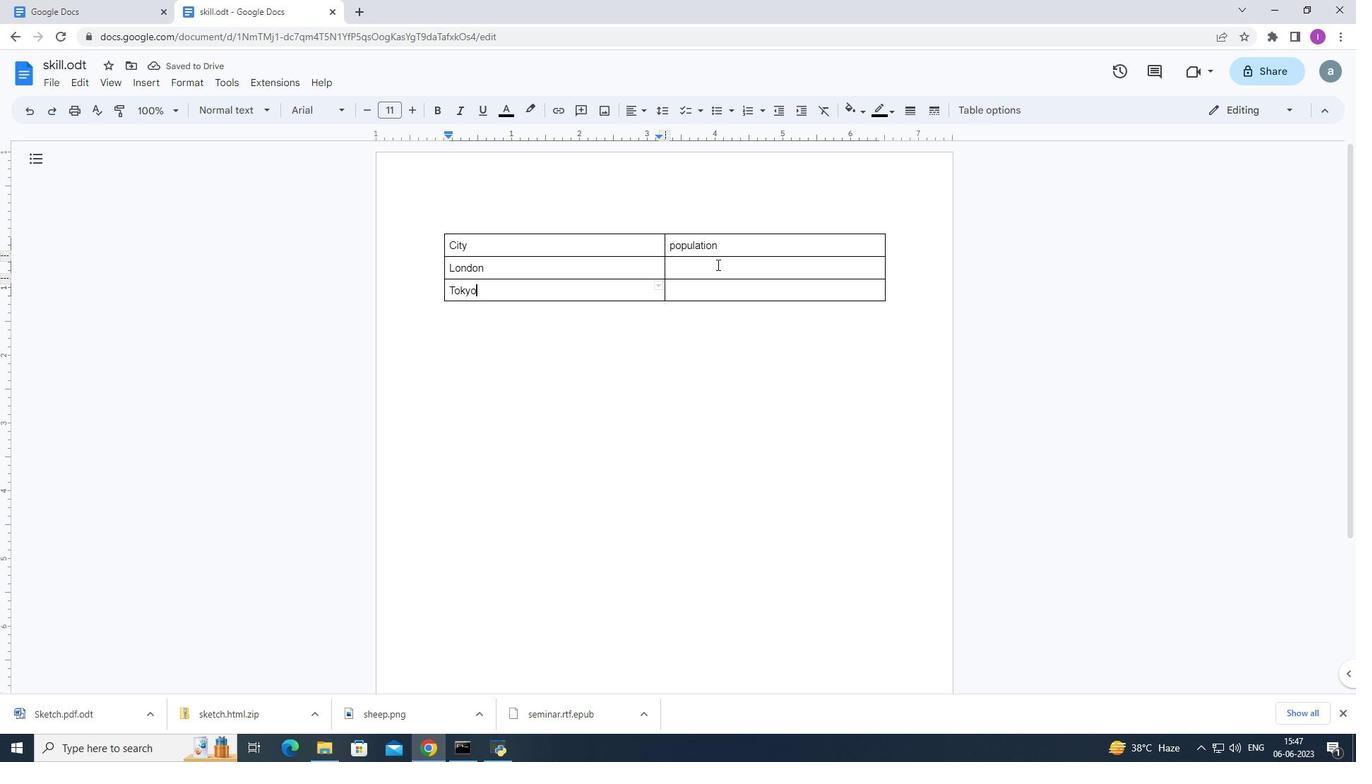 
Action: Mouse moved to (947, 293)
Screenshot: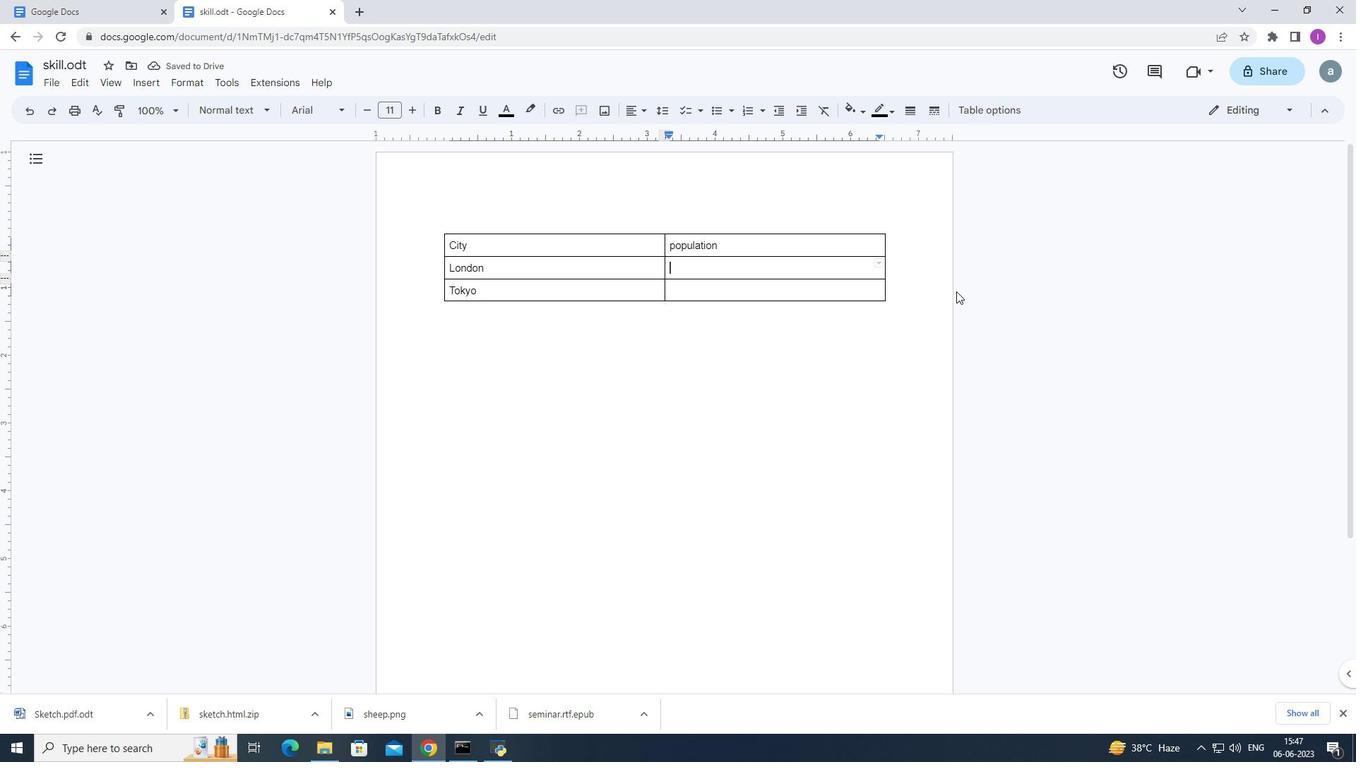 
Action: Key pressed 9<Key.space>million
Screenshot: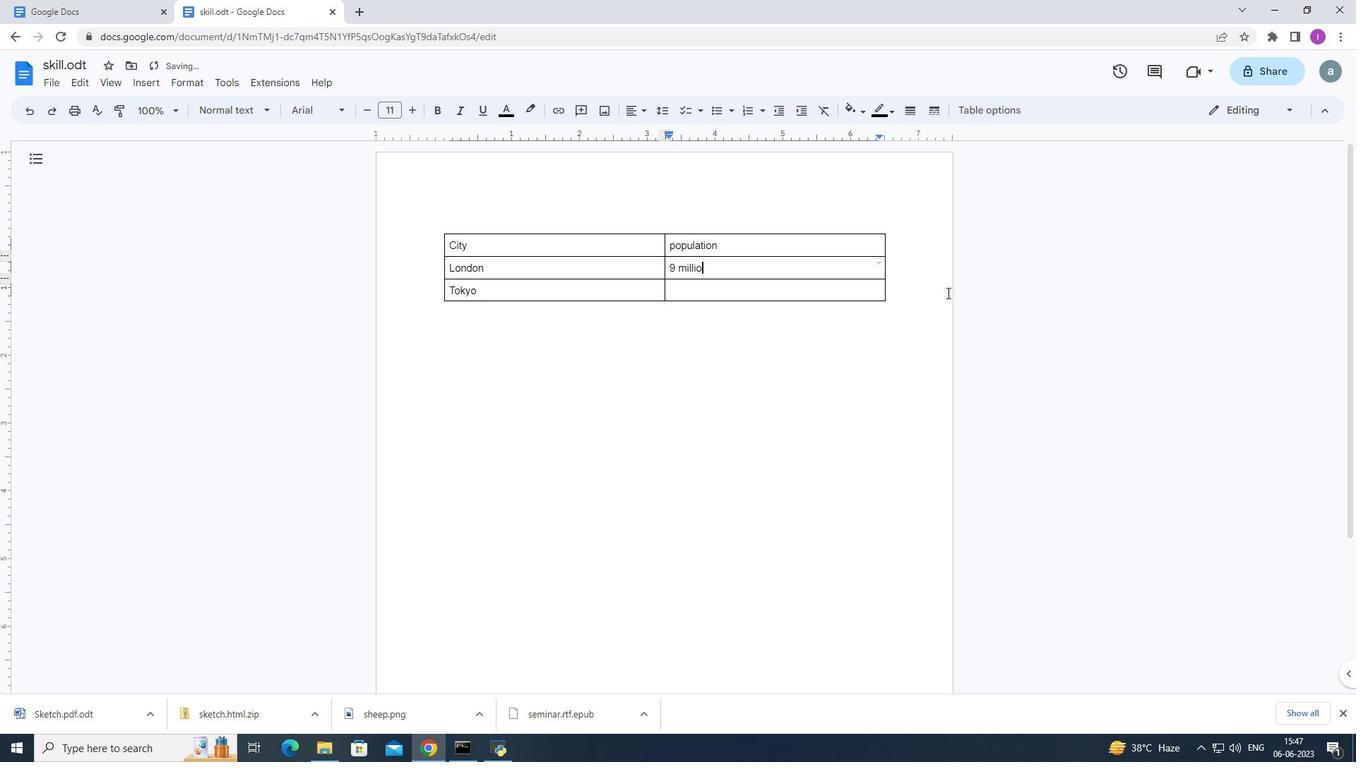 
Action: Mouse moved to (685, 271)
Screenshot: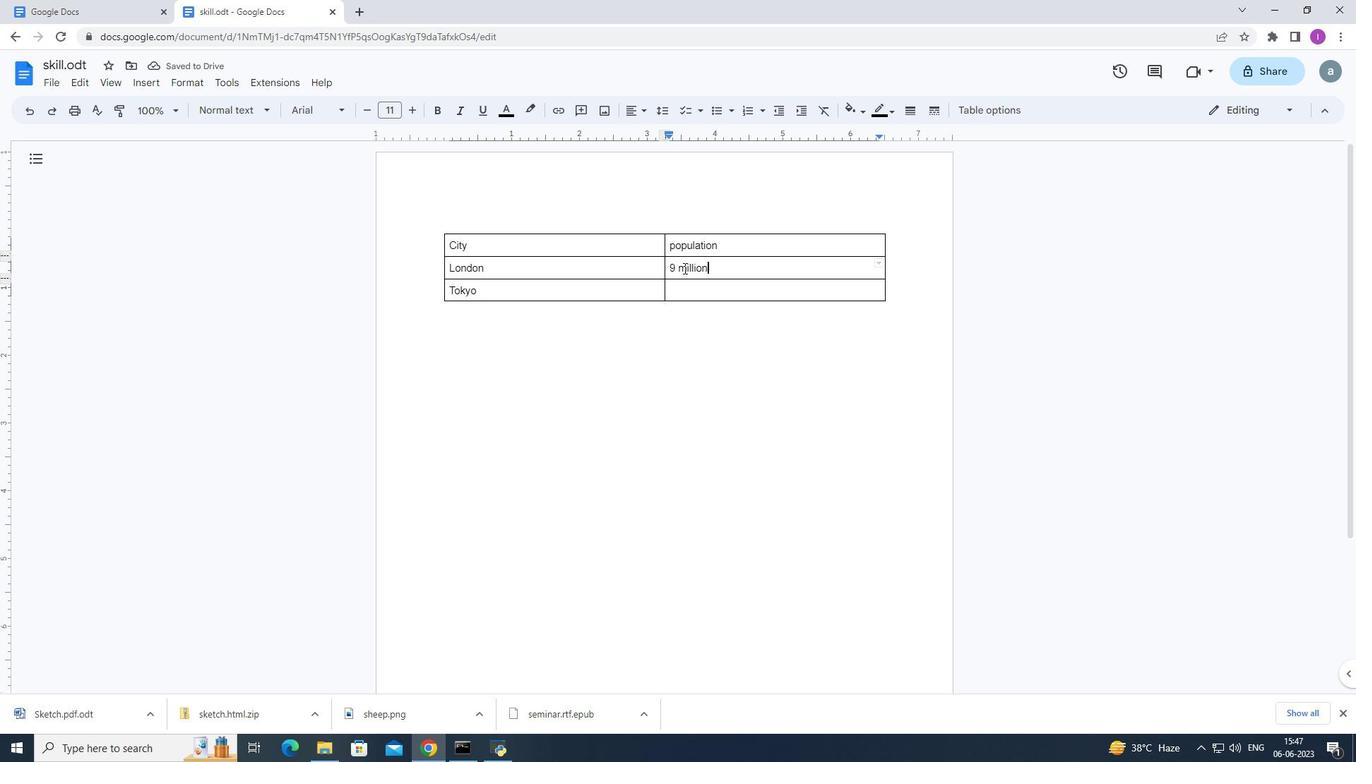 
Action: Mouse pressed left at (685, 271)
Screenshot: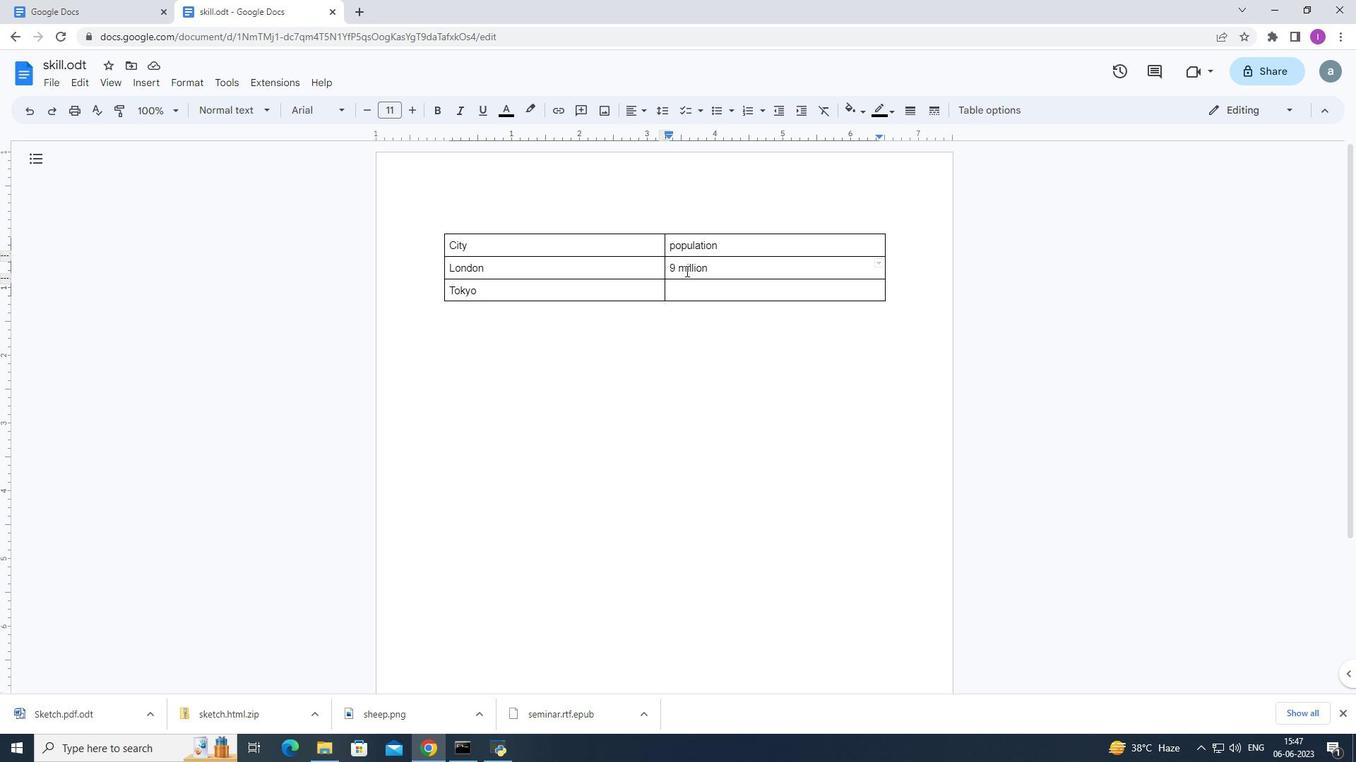 
Action: Mouse moved to (713, 261)
Screenshot: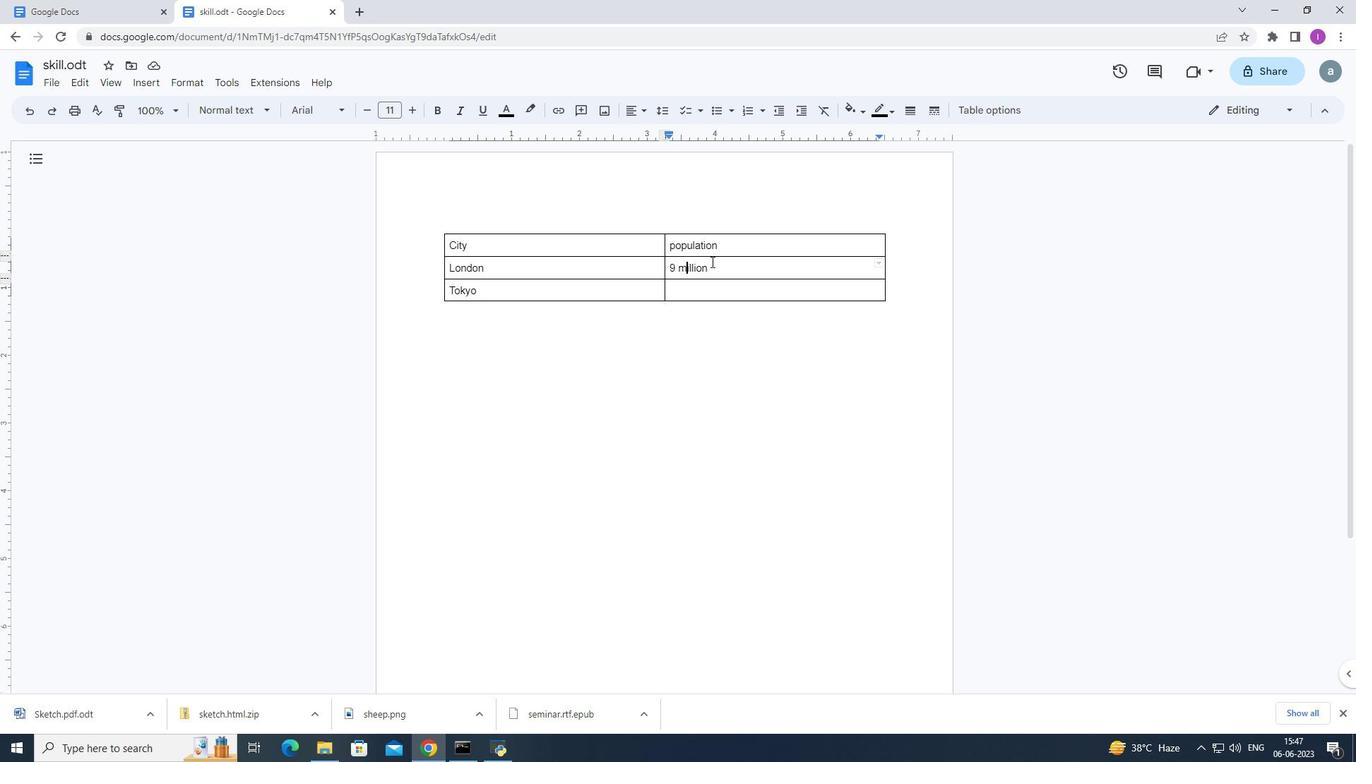 
Action: Key pressed <Key.backspace><Key.shift>M
Screenshot: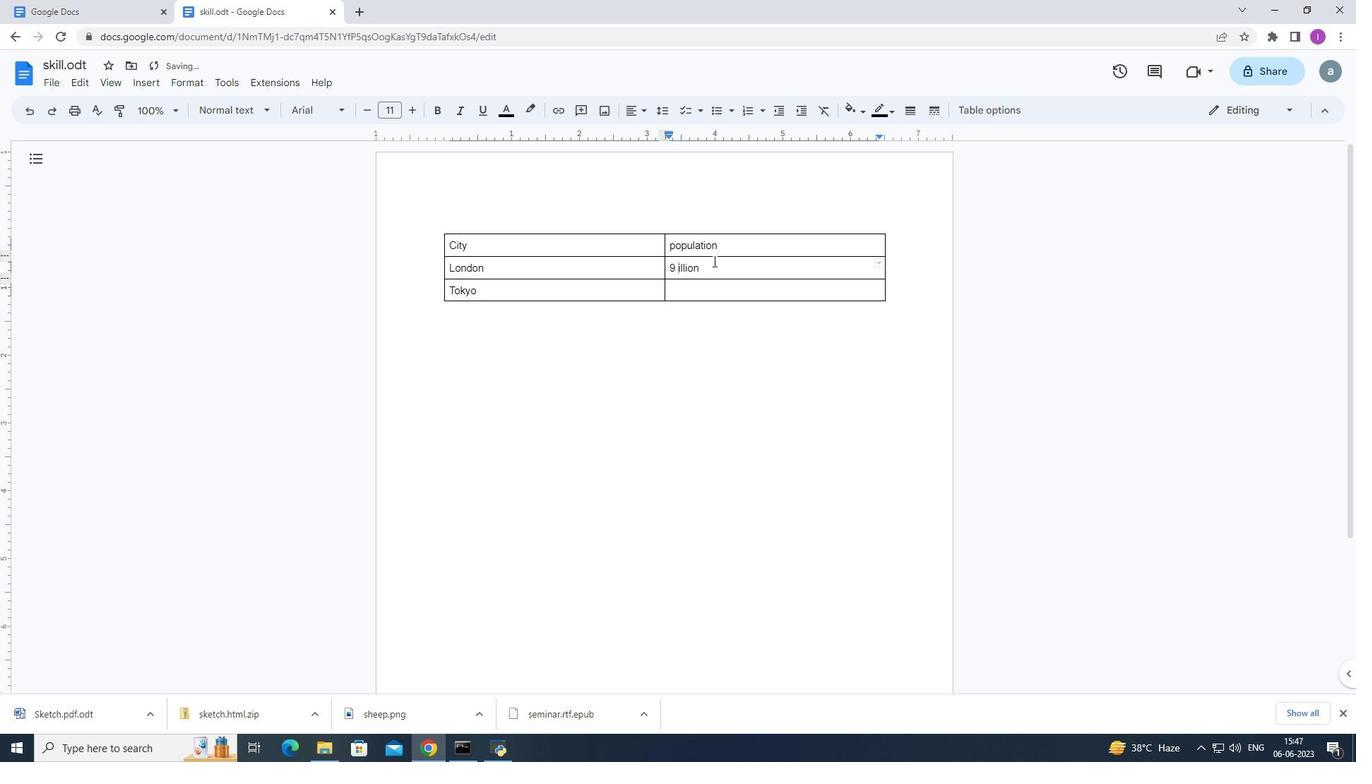 
Action: Mouse moved to (738, 291)
Screenshot: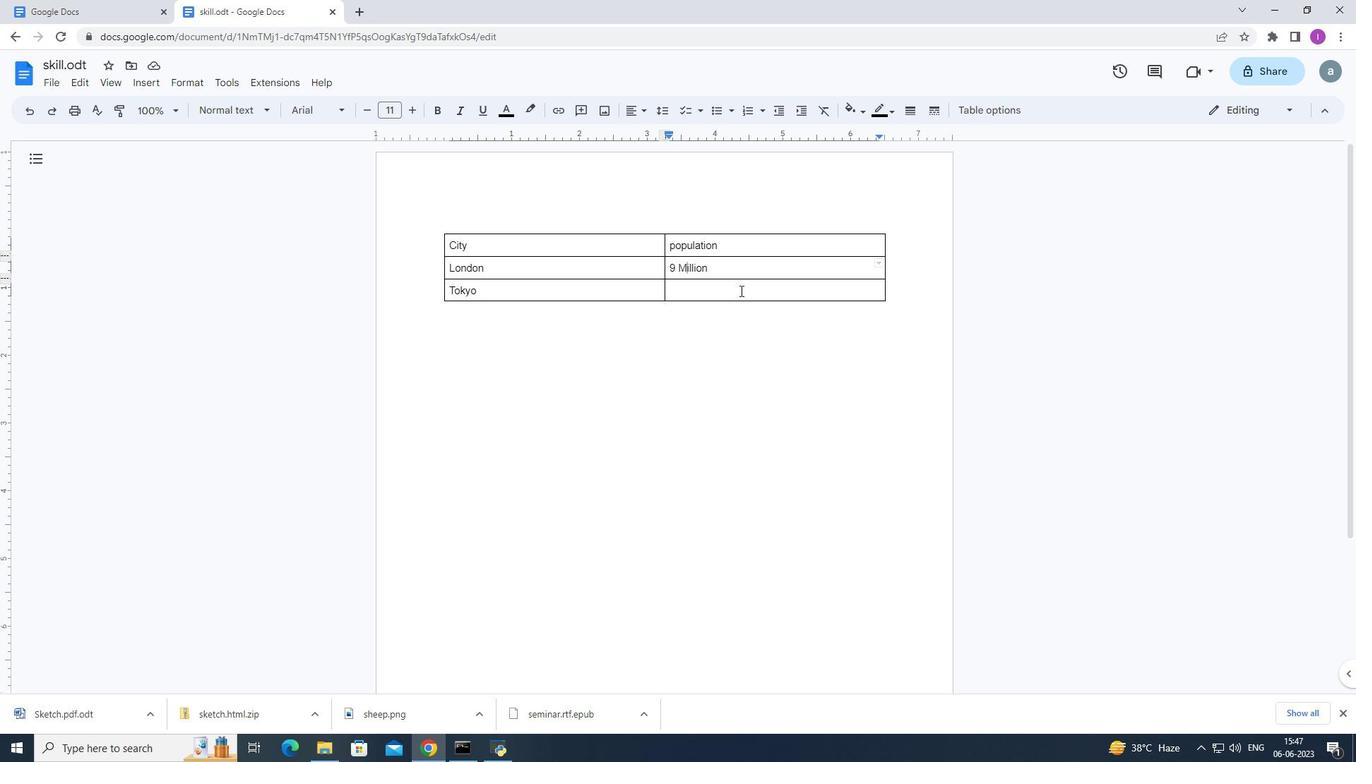 
Action: Mouse pressed left at (738, 291)
Screenshot: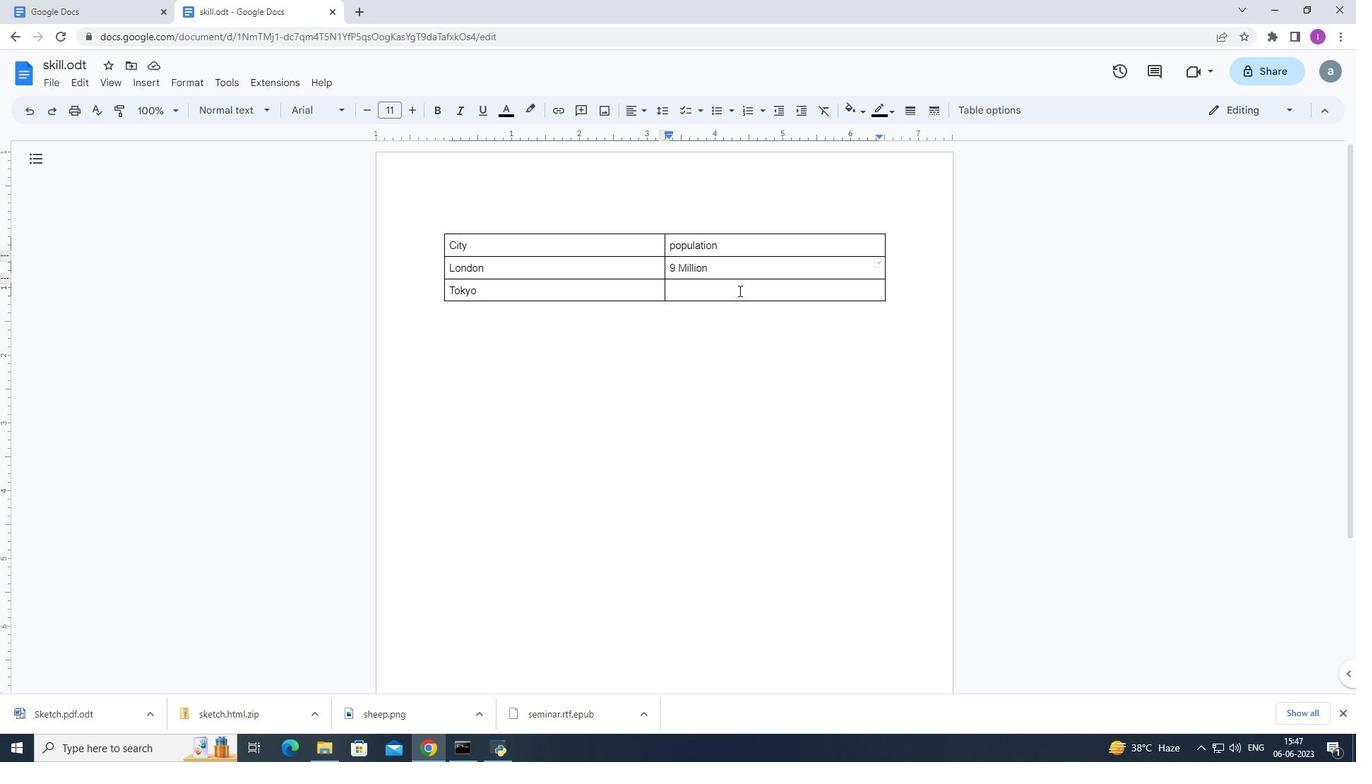 
Action: Mouse moved to (842, 292)
Screenshot: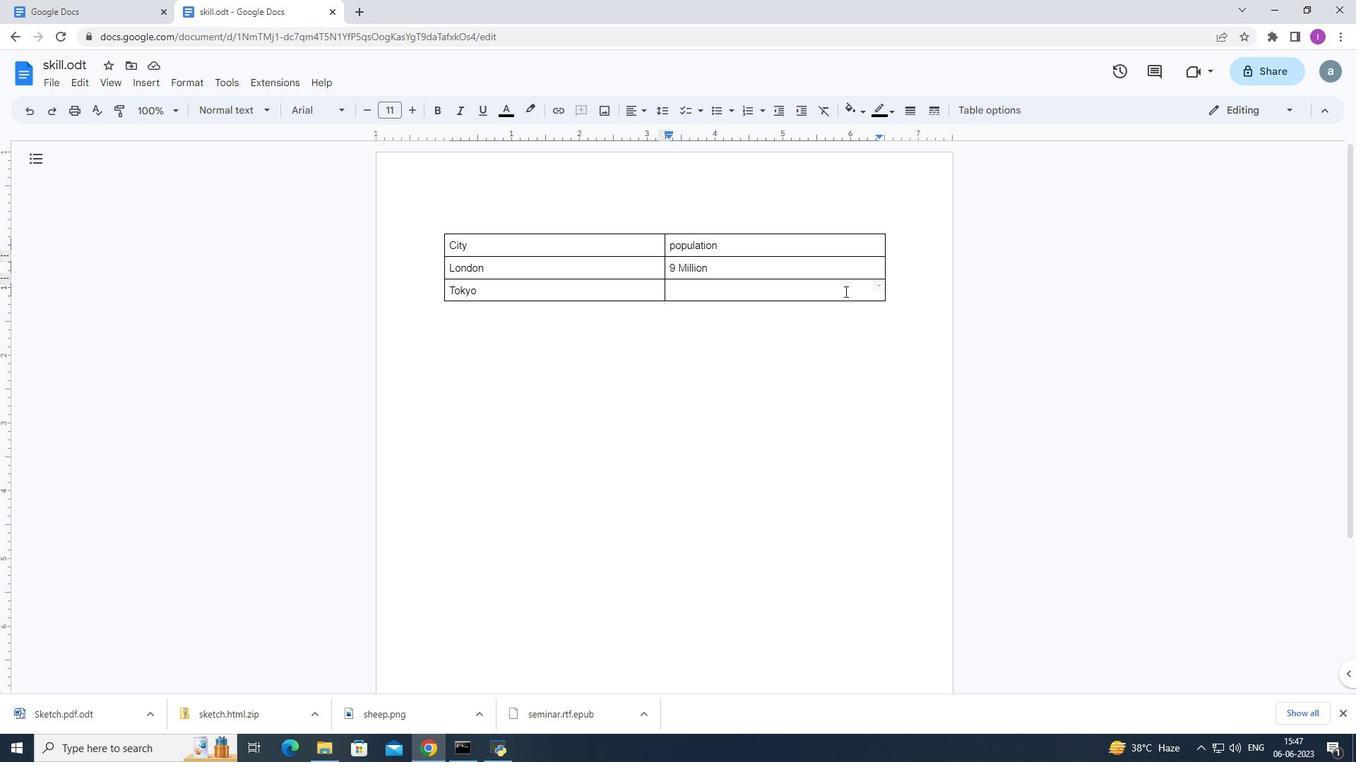 
Action: Key pressed 37<Key.space><Key.backspace><Key.shift>Million
Screenshot: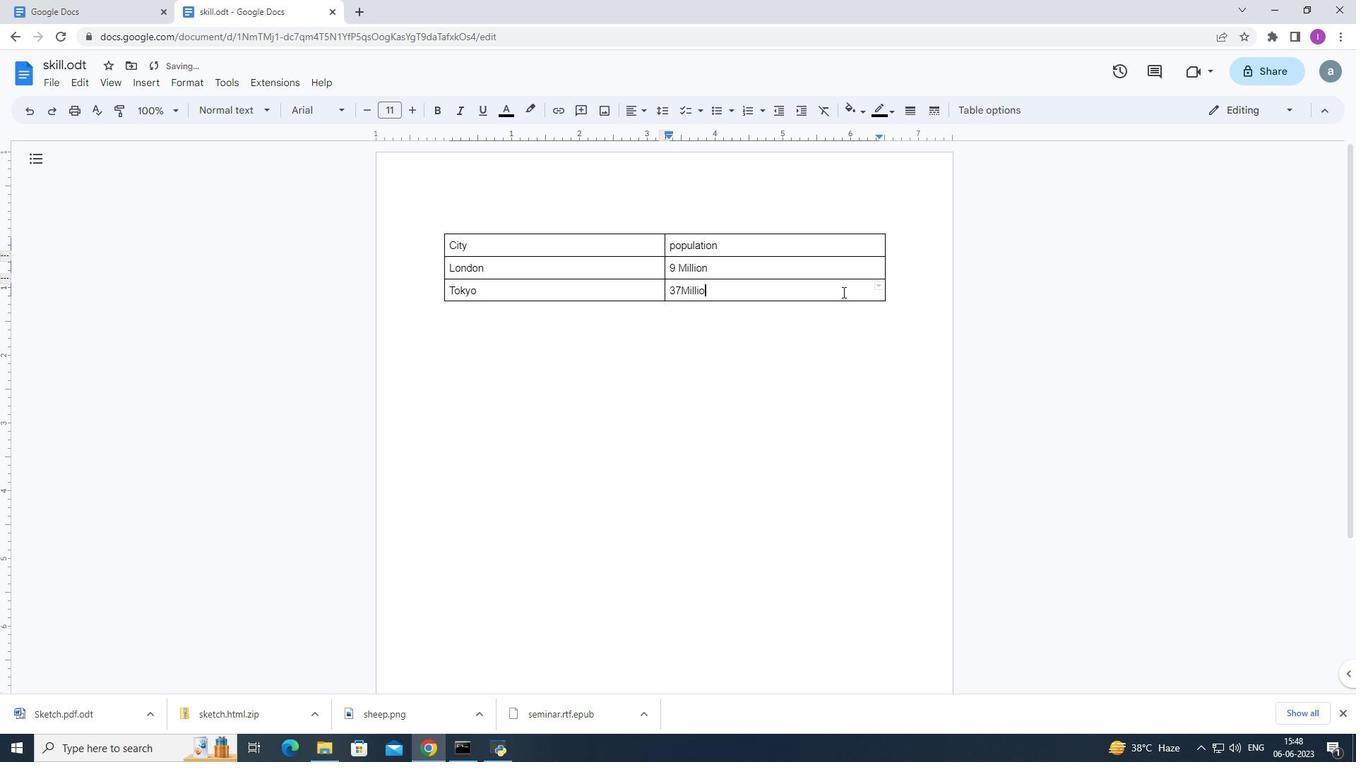 
Action: Mouse moved to (743, 290)
Screenshot: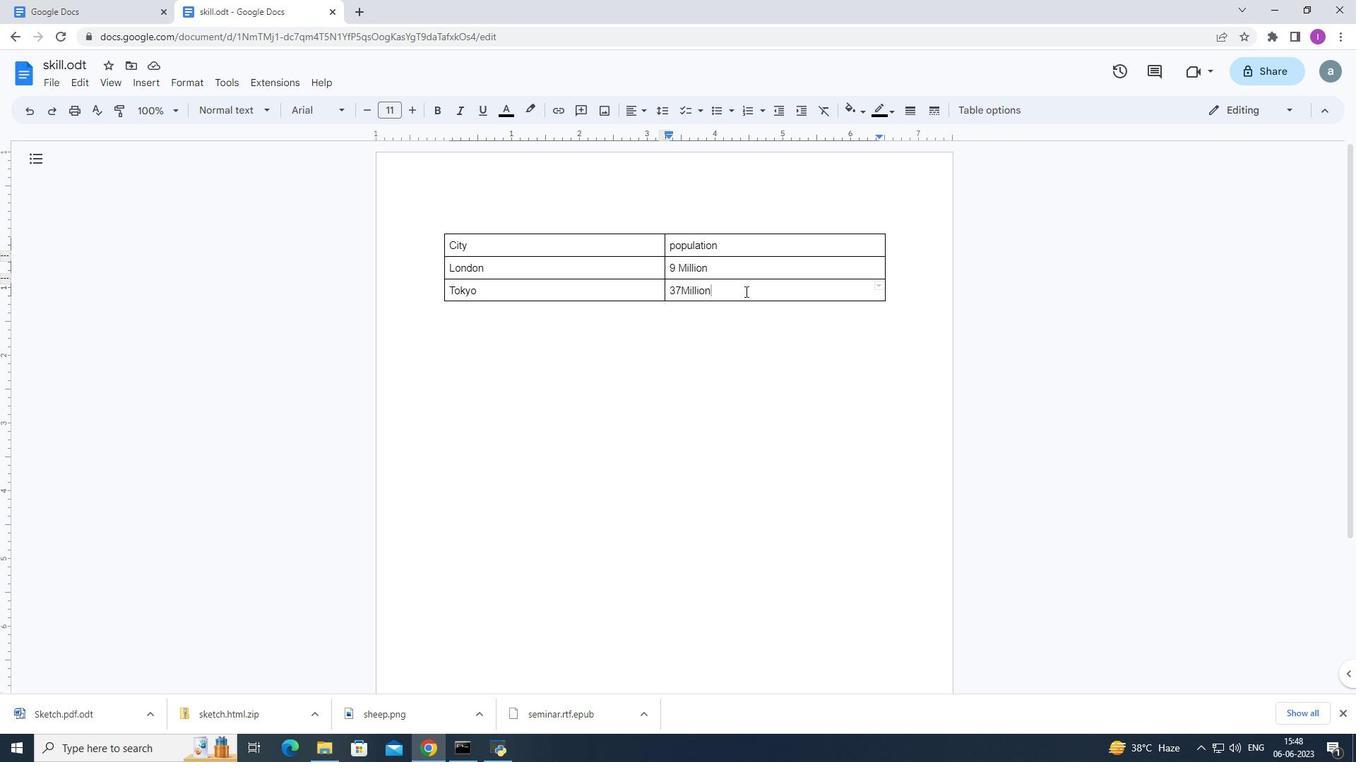 
Action: Mouse pressed left at (743, 290)
Screenshot: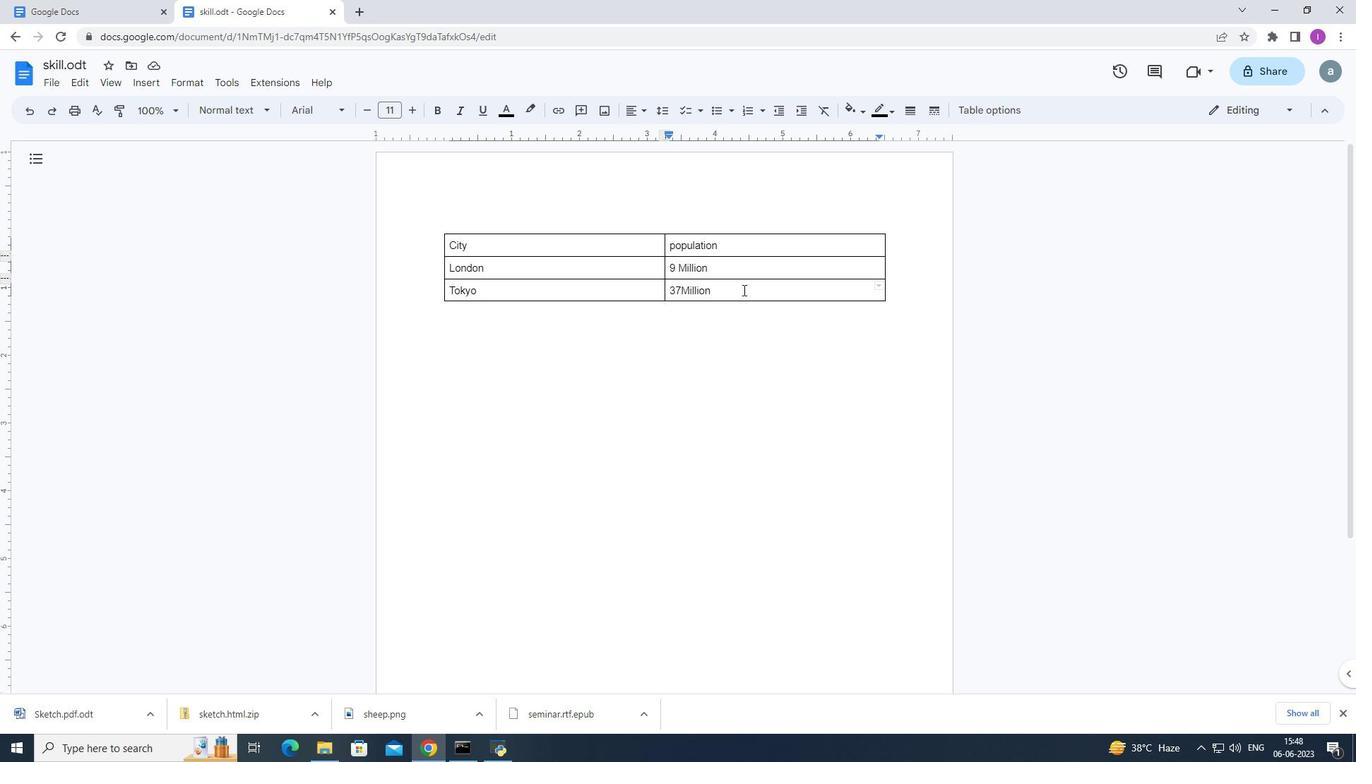 
Action: Mouse moved to (829, 110)
Screenshot: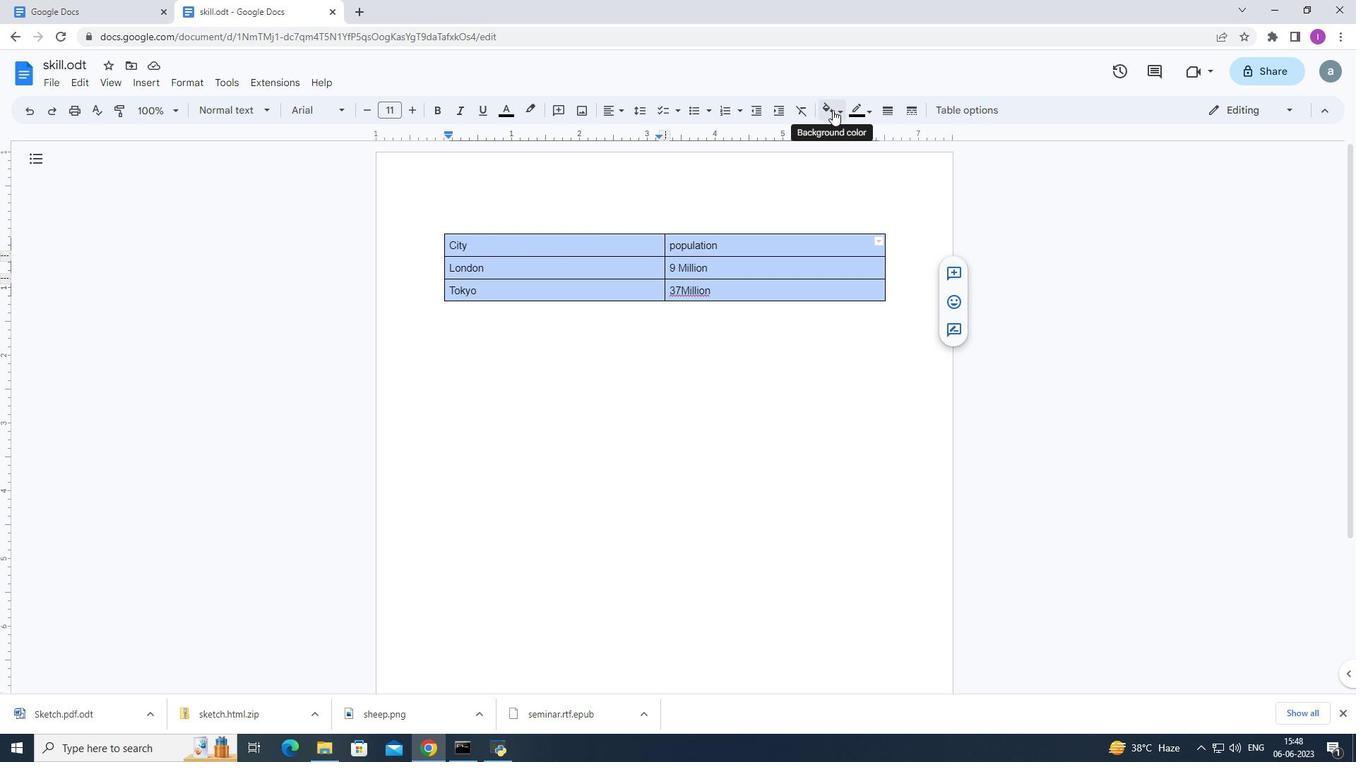 
Action: Mouse pressed left at (829, 110)
Screenshot: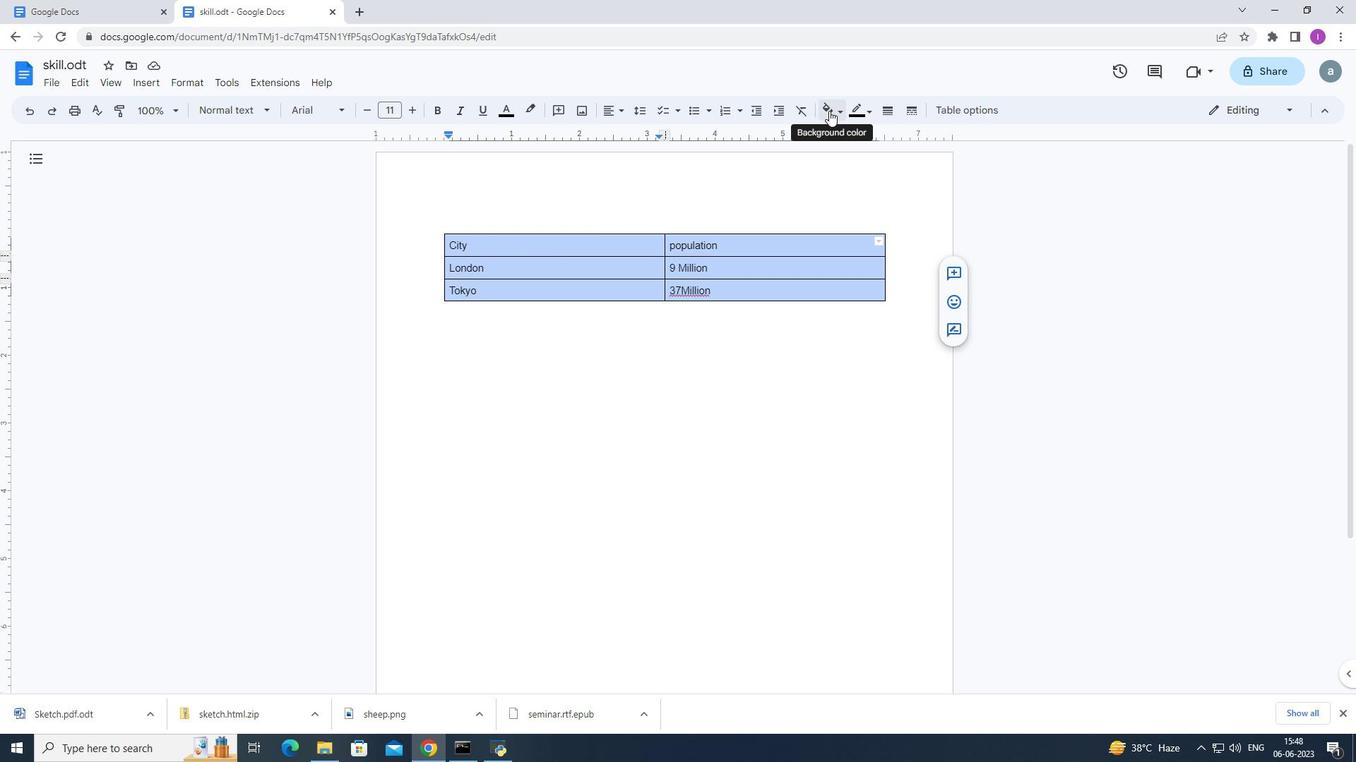 
Action: Mouse moved to (851, 173)
Screenshot: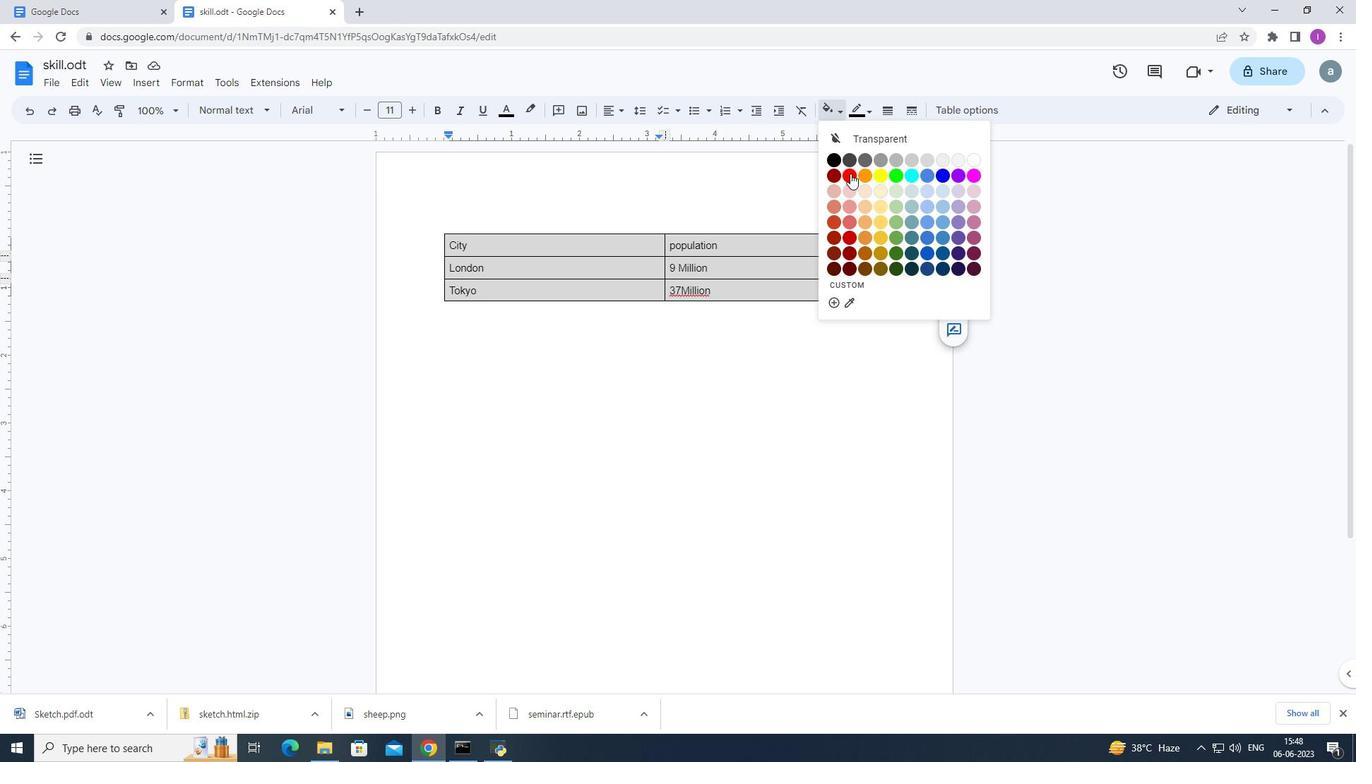 
Action: Mouse pressed left at (851, 173)
Screenshot: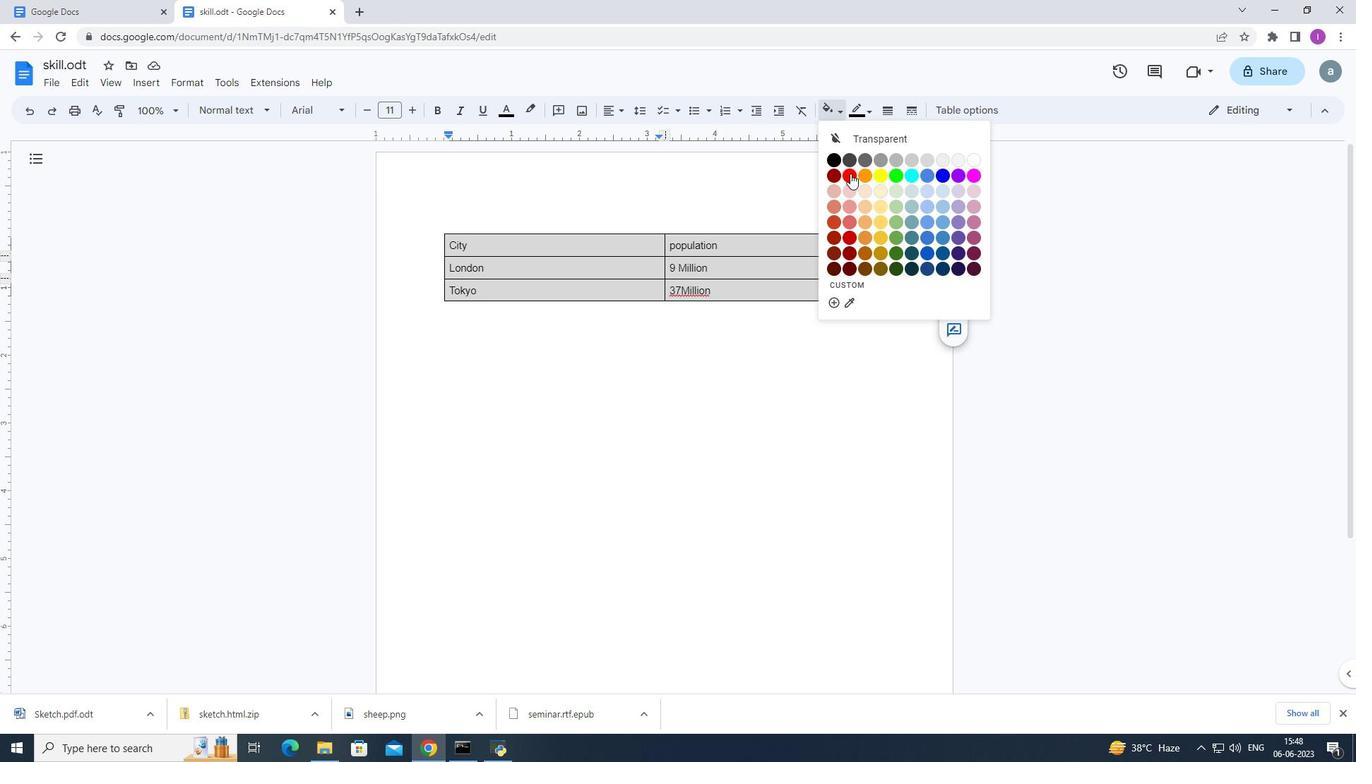 
Action: Mouse pressed left at (851, 173)
Screenshot: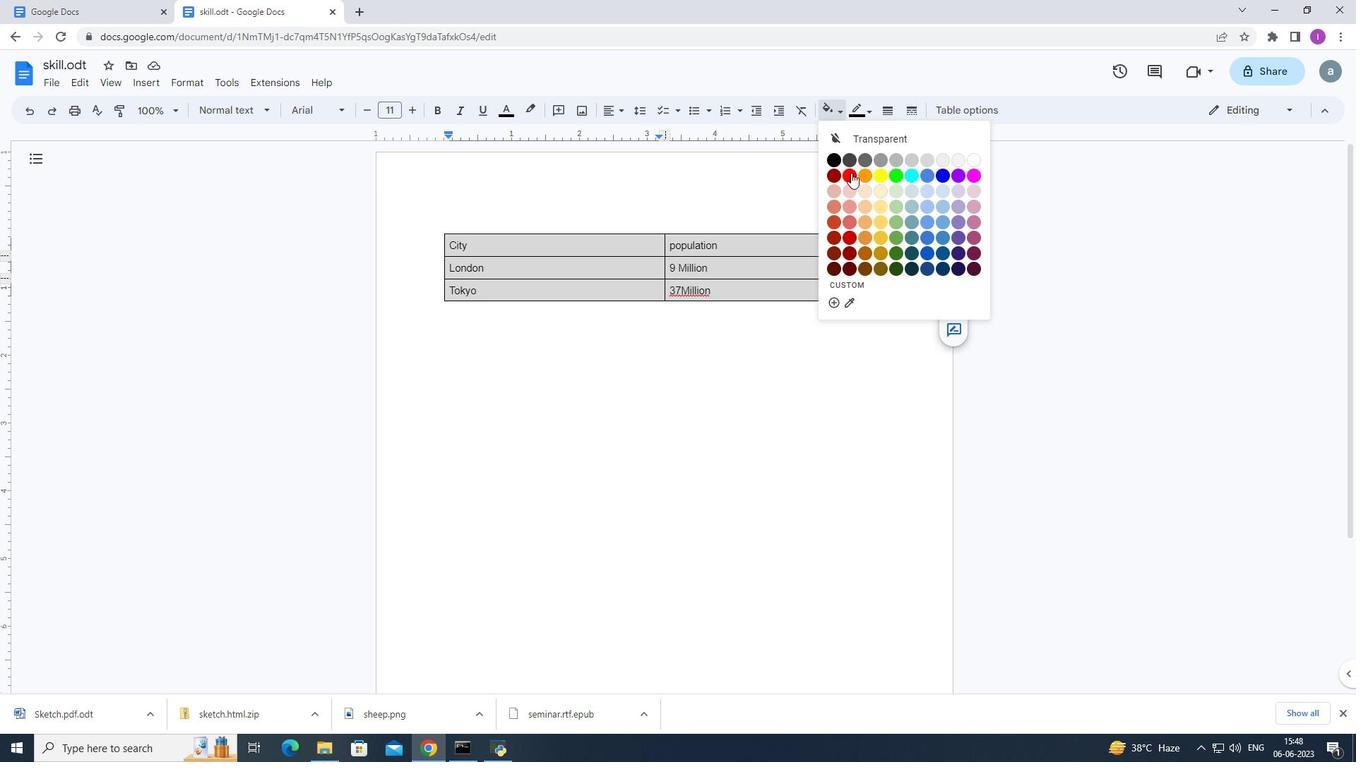 
Action: Mouse moved to (680, 292)
Screenshot: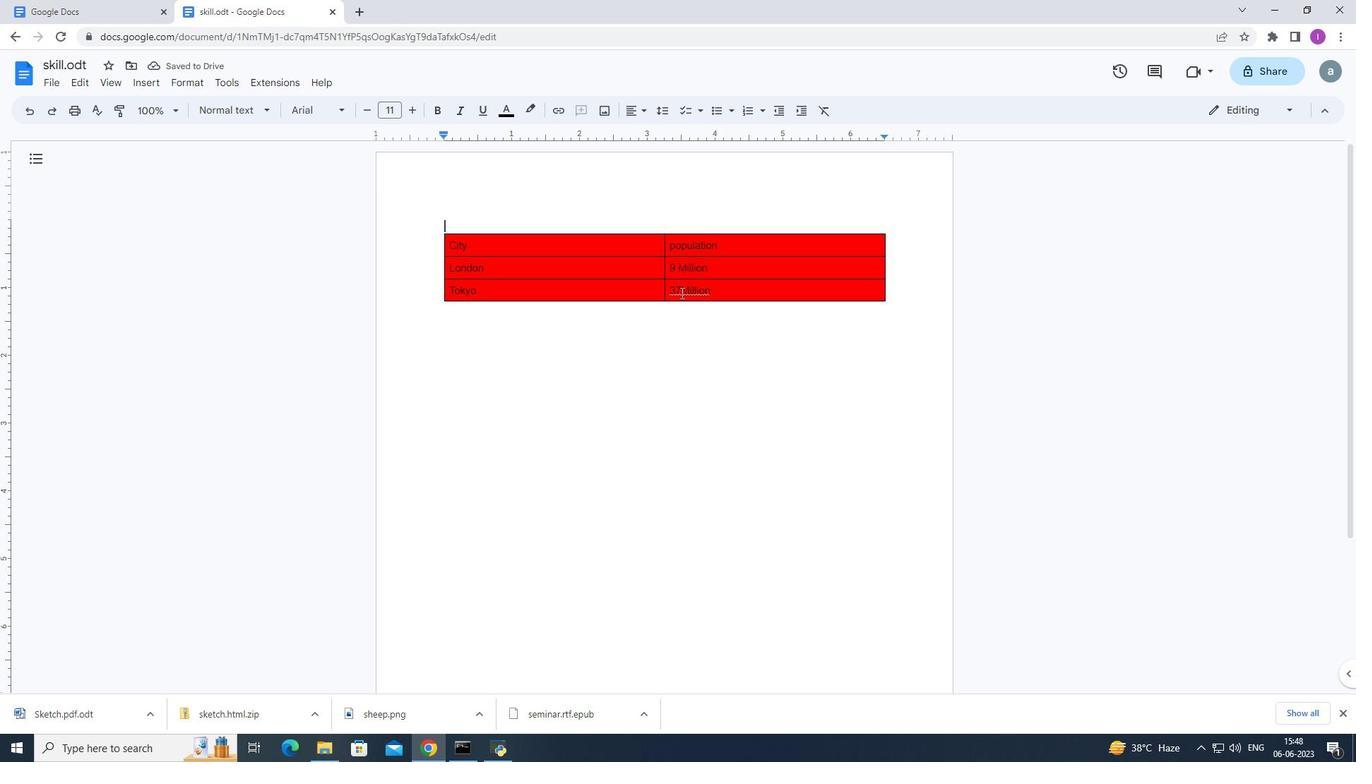 
Action: Mouse pressed left at (680, 292)
Screenshot: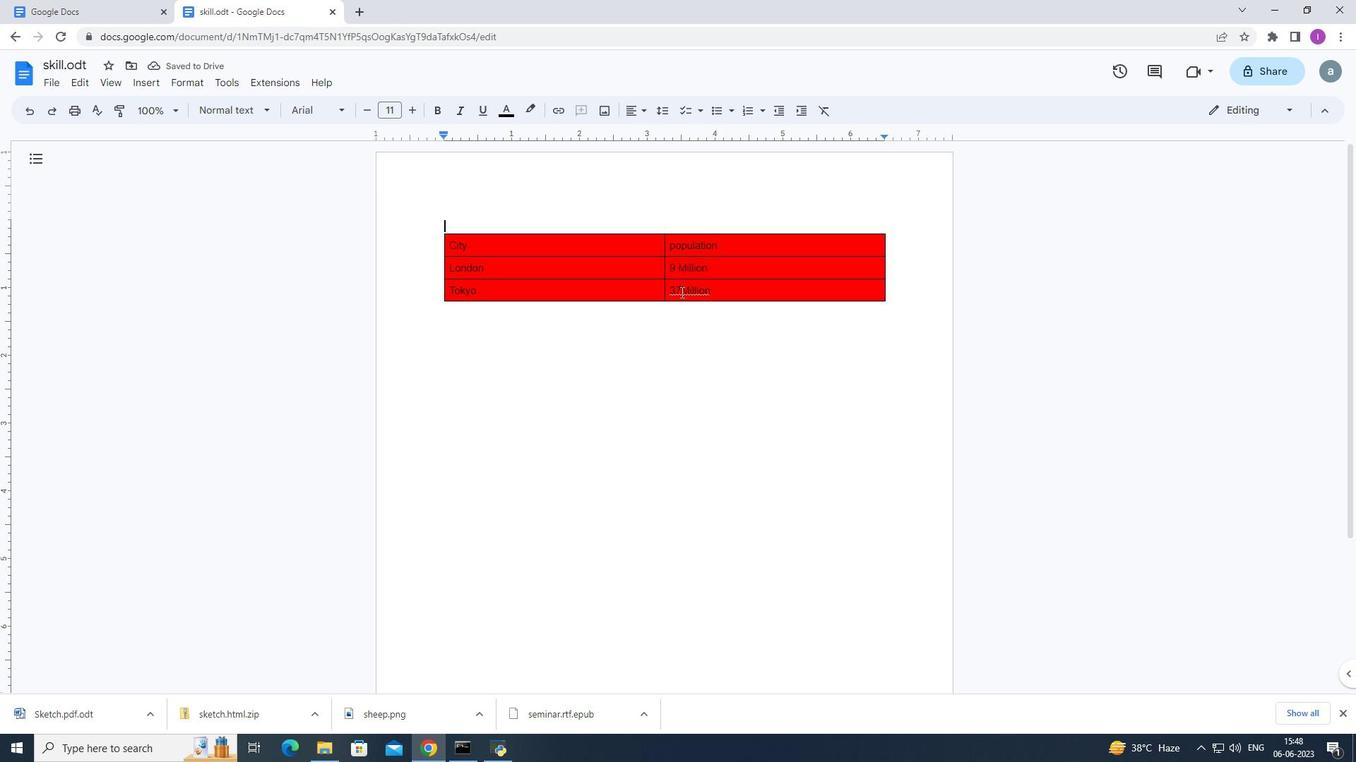 
Action: Mouse moved to (699, 269)
Screenshot: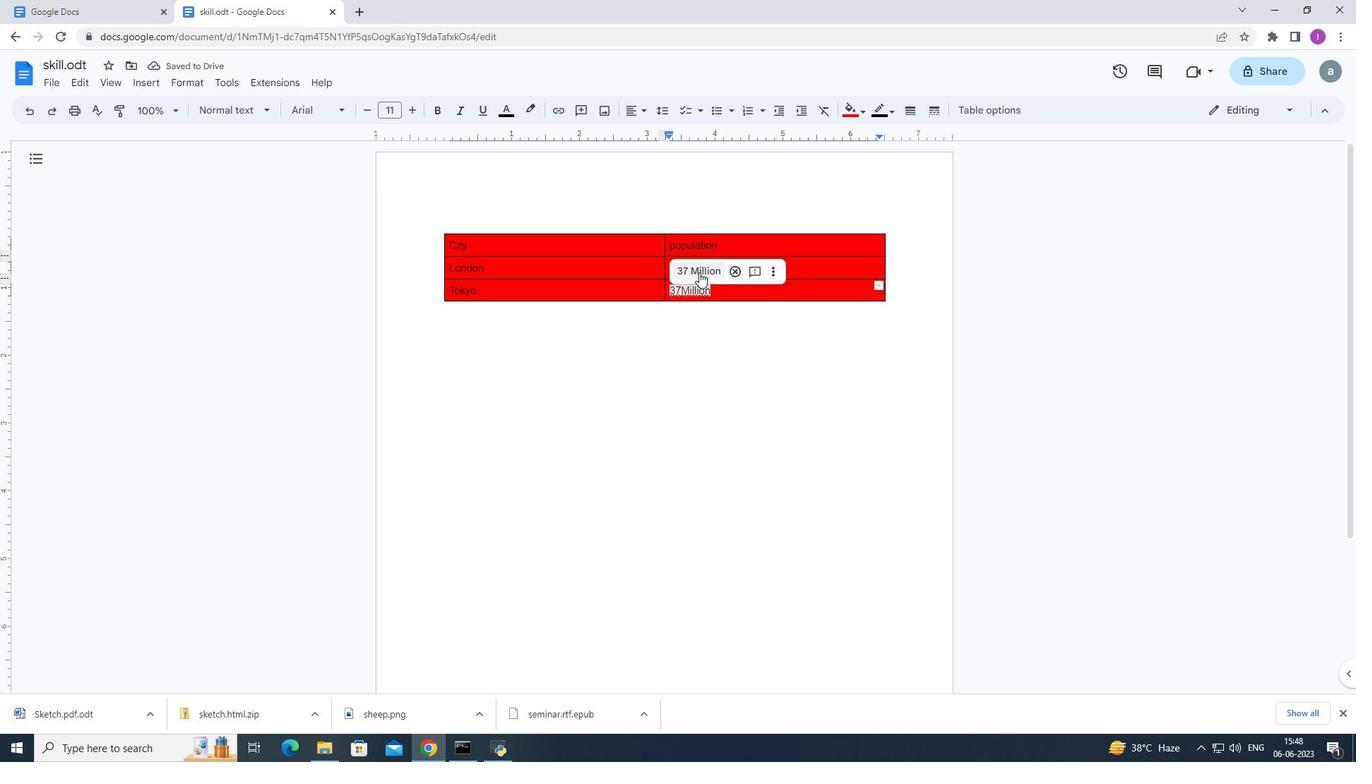 
Action: Mouse pressed left at (699, 269)
Screenshot: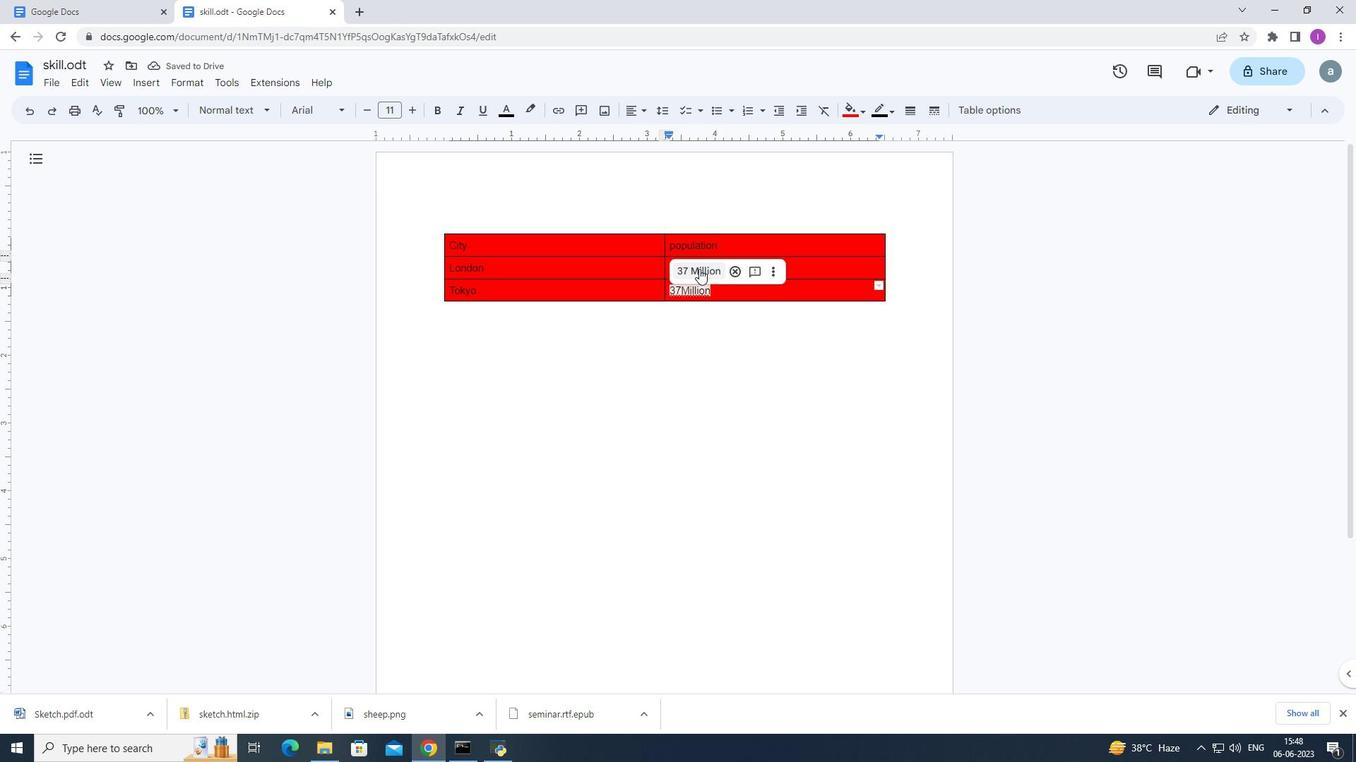 
Action: Mouse moved to (257, 360)
Screenshot: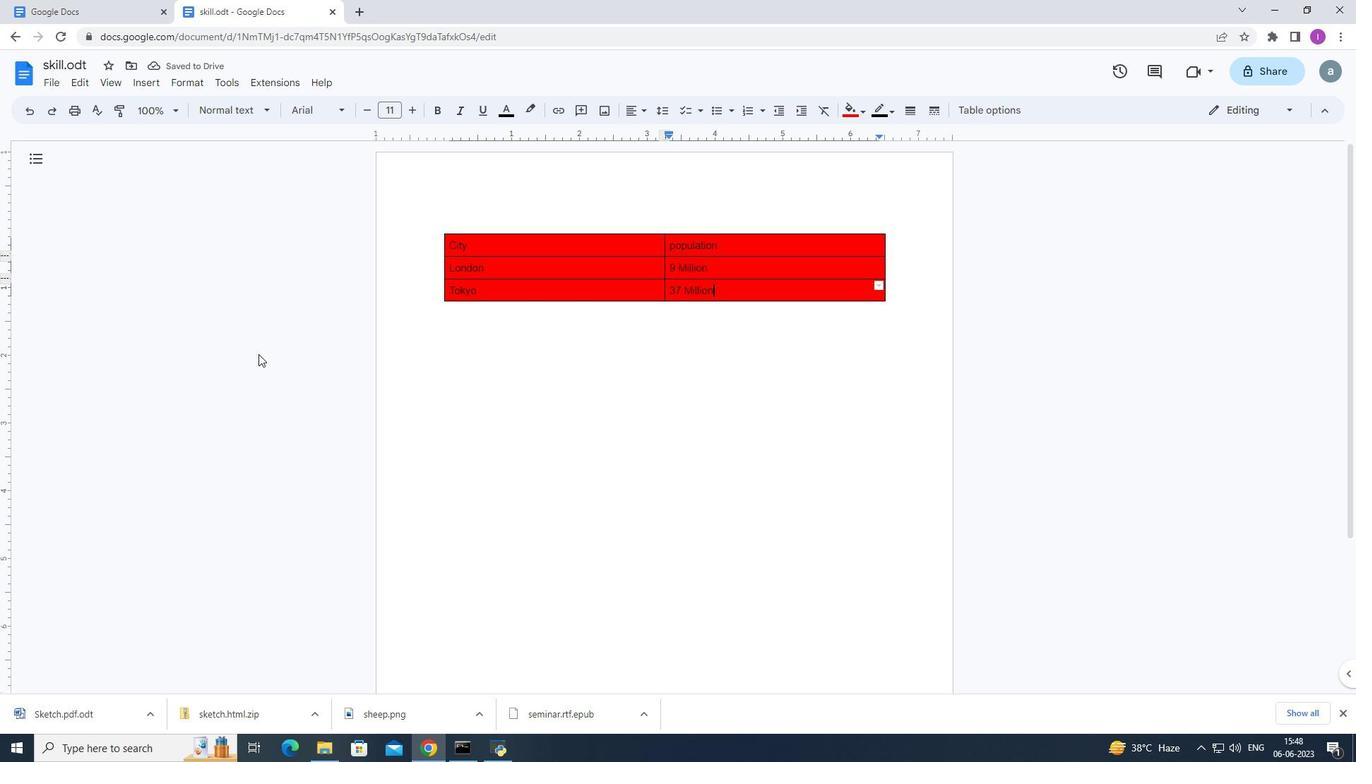 
